 Task: Find connections with filter location Rāmgarh with filter topic #jobinterviewswith filter profile language Spanish with filter current company Delta Electronics India with filter school RV College Of Engineering with filter industry Digital Accessibility Services with filter service category Bankruptcy Law with filter keywords title Hotel Receptionist
Action: Mouse moved to (526, 53)
Screenshot: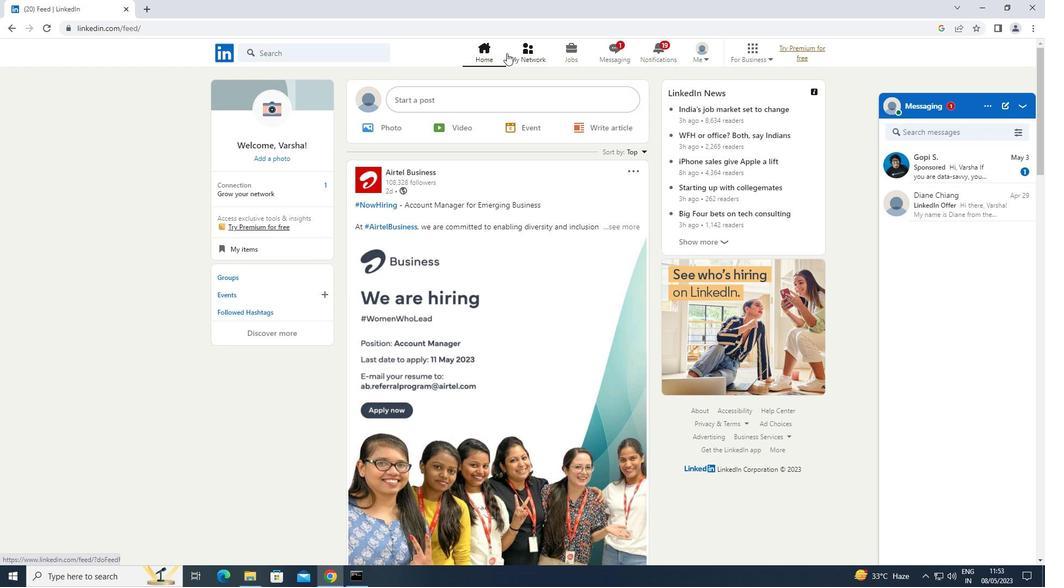 
Action: Mouse pressed left at (526, 53)
Screenshot: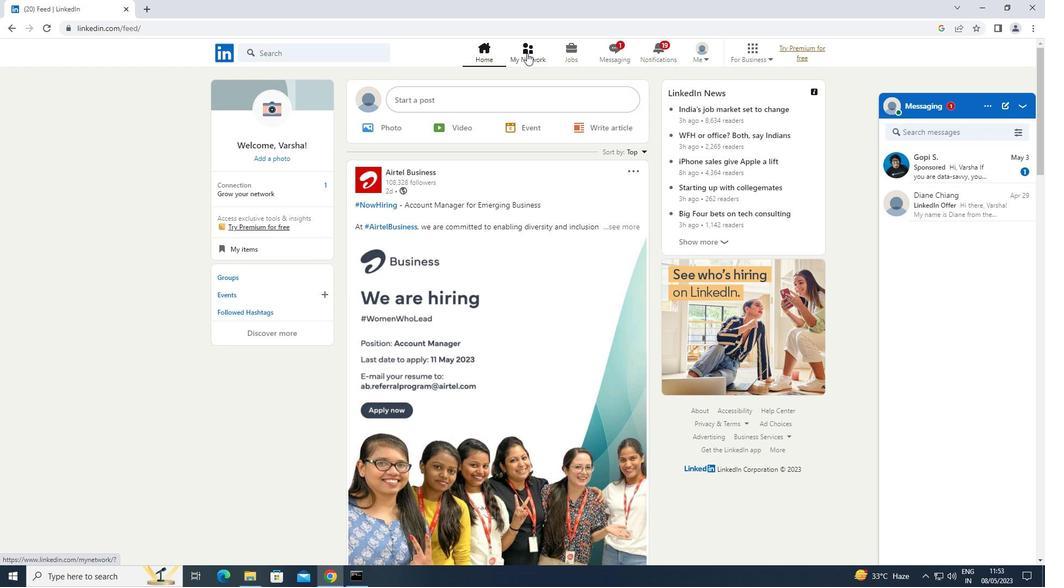 
Action: Mouse moved to (296, 113)
Screenshot: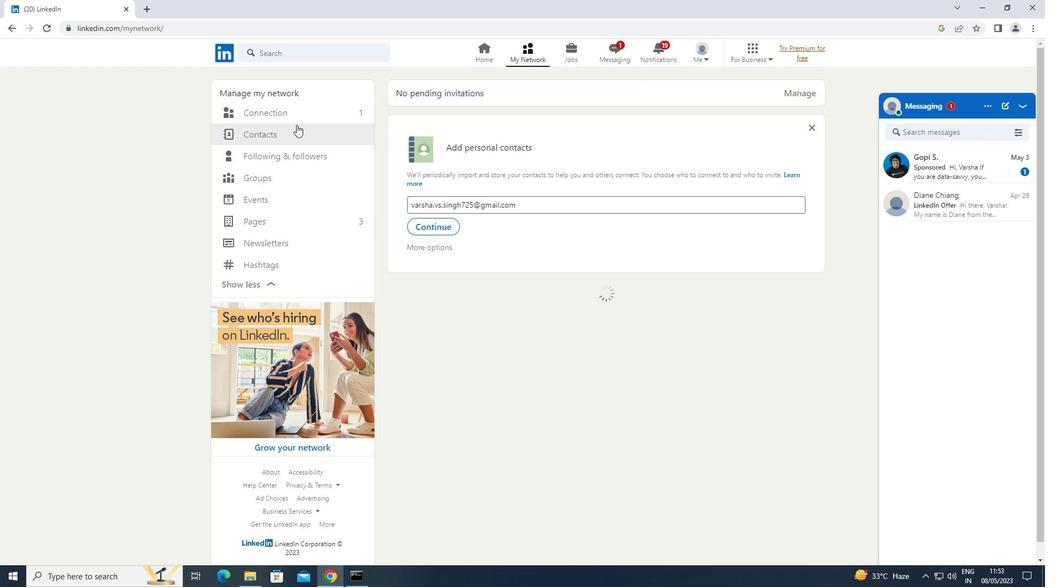 
Action: Mouse pressed left at (296, 113)
Screenshot: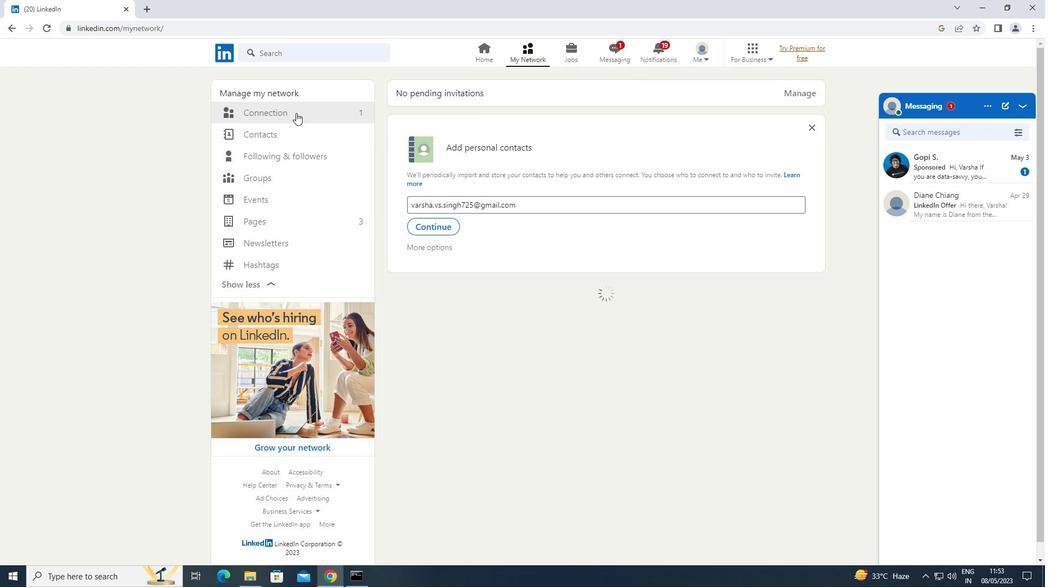 
Action: Mouse moved to (598, 115)
Screenshot: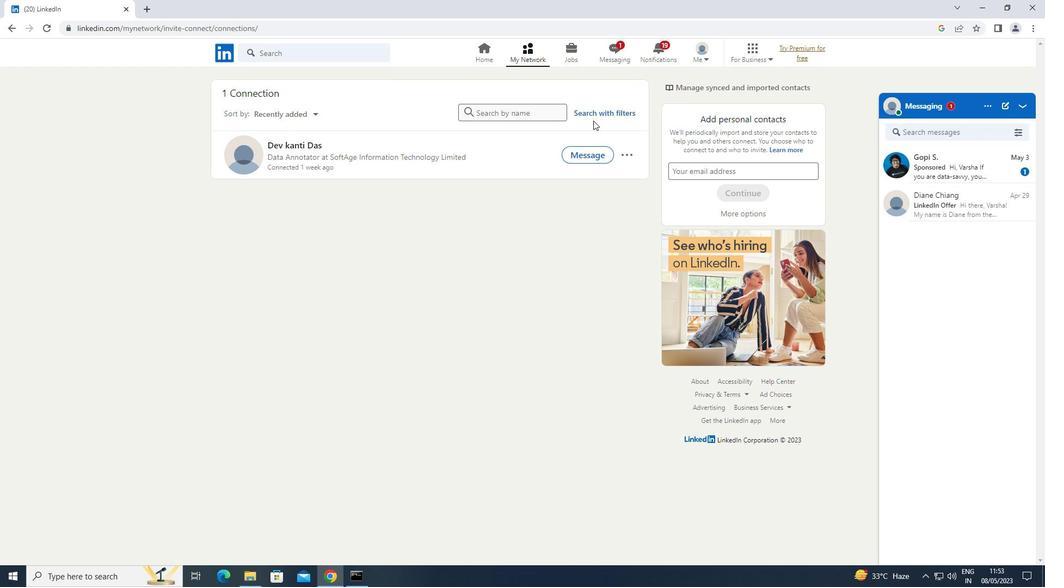 
Action: Mouse pressed left at (598, 115)
Screenshot: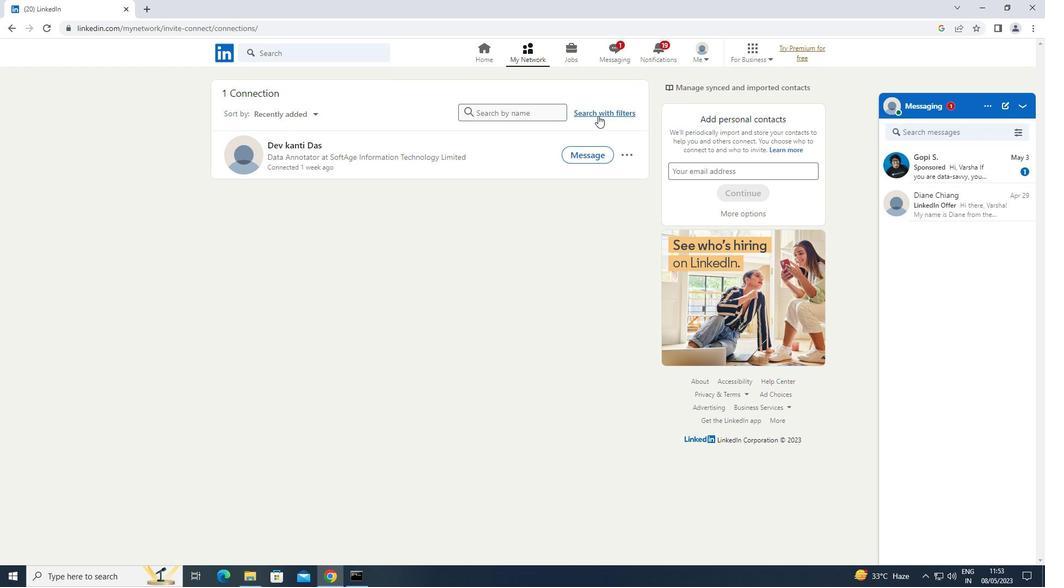 
Action: Mouse moved to (548, 83)
Screenshot: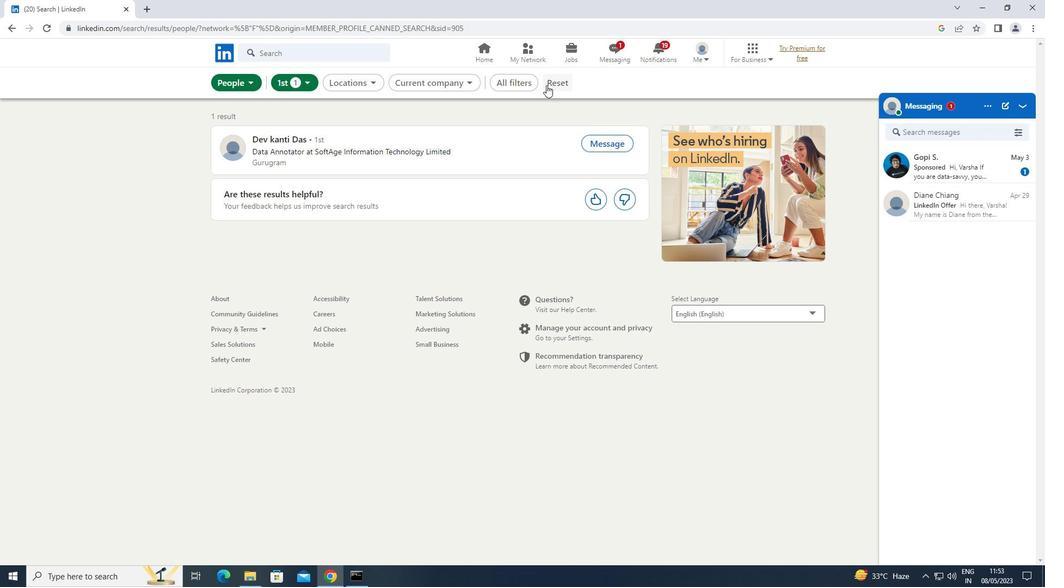 
Action: Mouse pressed left at (548, 83)
Screenshot: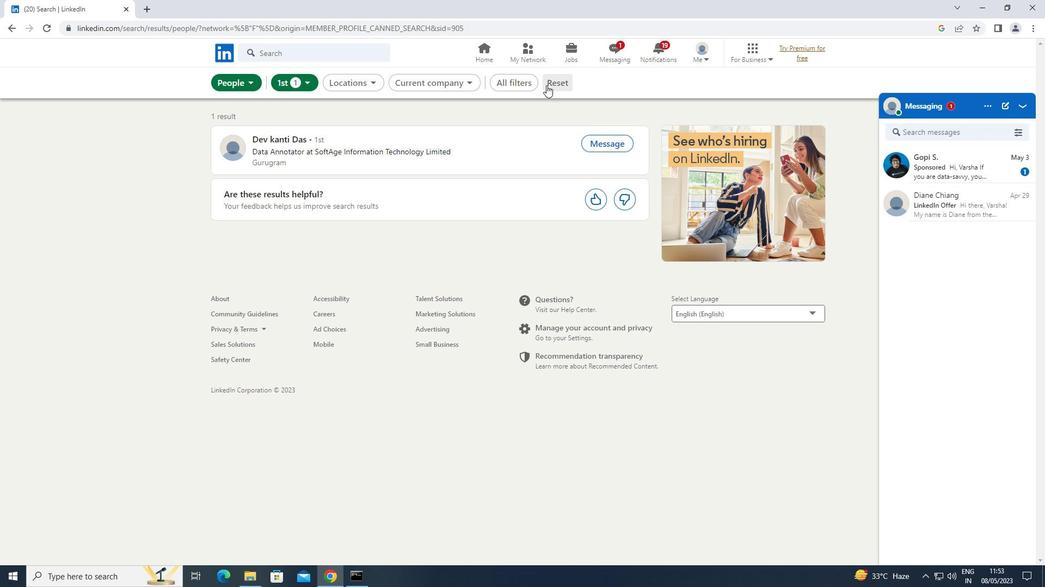 
Action: Mouse pressed left at (548, 83)
Screenshot: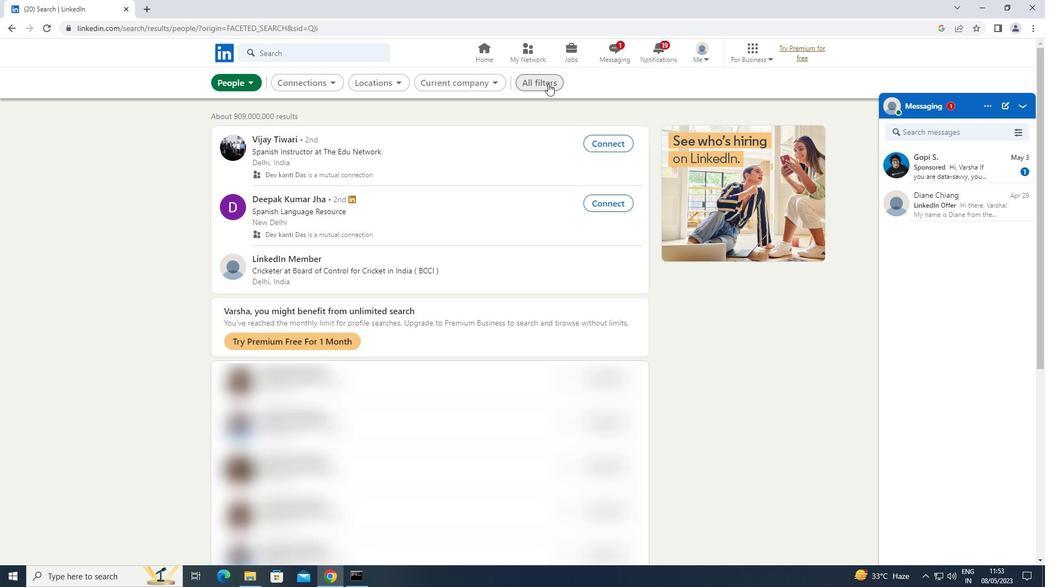 
Action: Mouse moved to (799, 253)
Screenshot: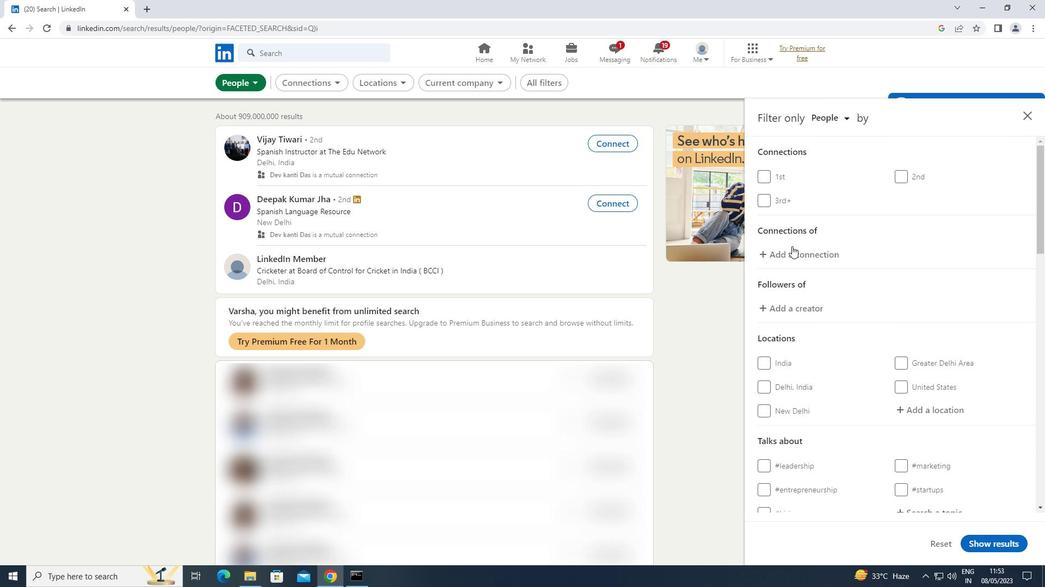
Action: Mouse scrolled (799, 252) with delta (0, 0)
Screenshot: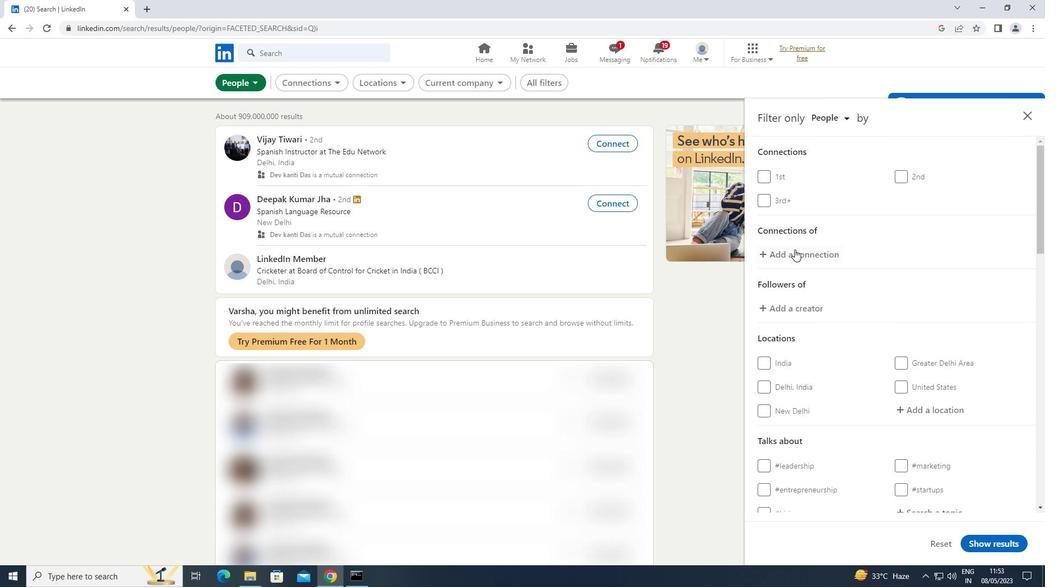 
Action: Mouse scrolled (799, 252) with delta (0, 0)
Screenshot: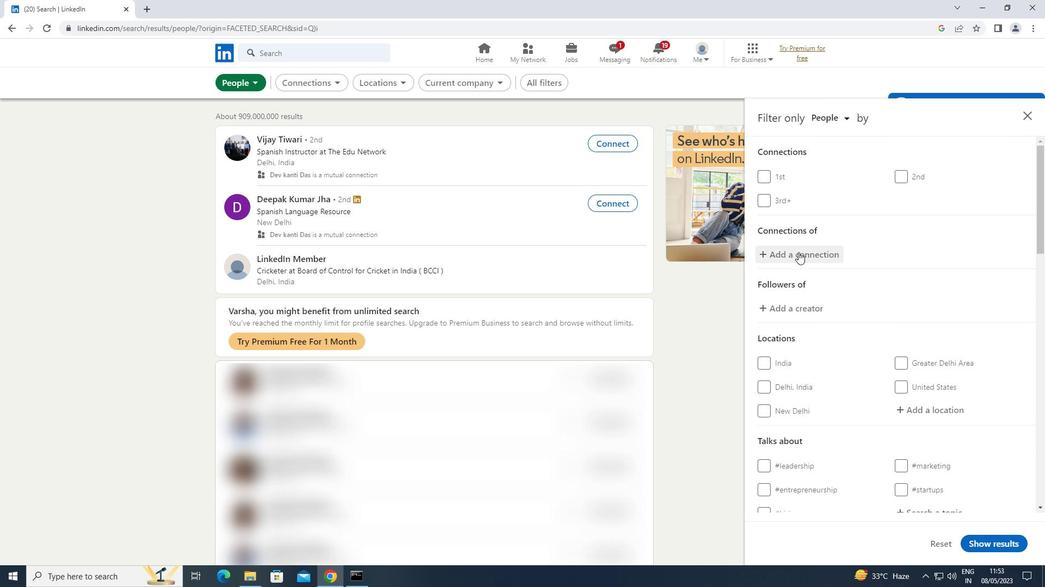 
Action: Mouse moved to (934, 304)
Screenshot: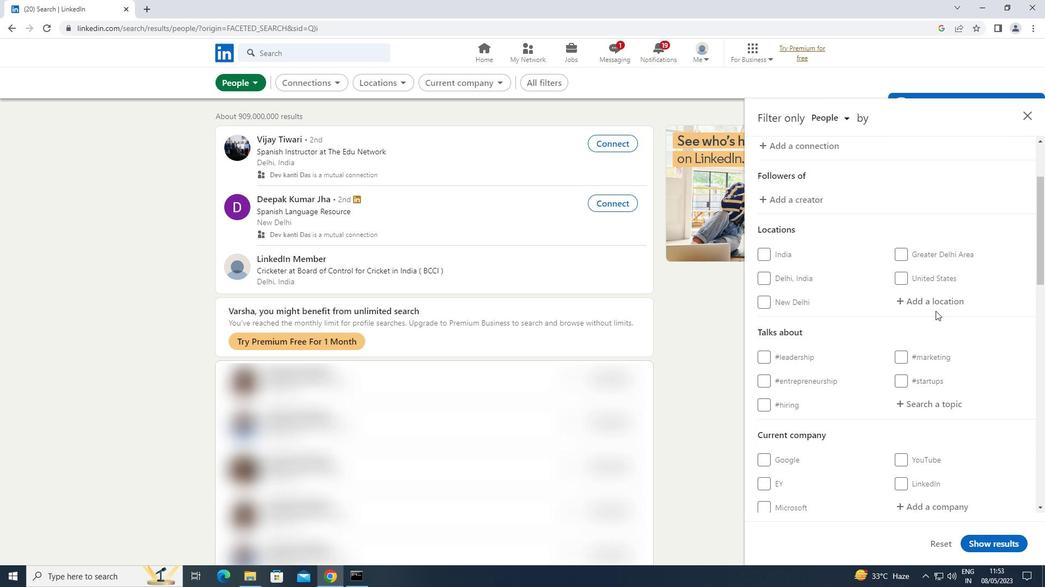 
Action: Mouse pressed left at (934, 304)
Screenshot: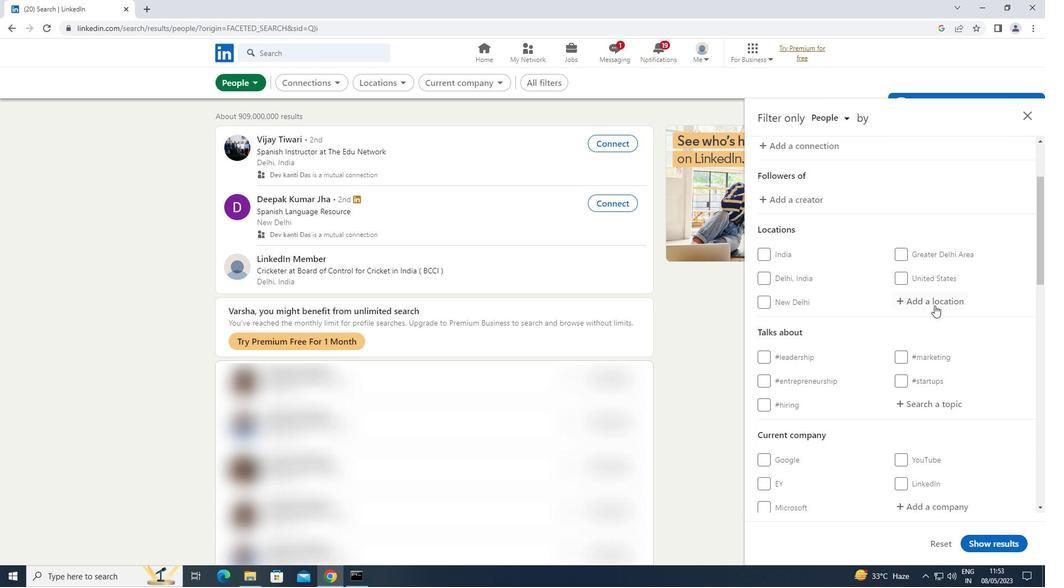 
Action: Key pressed <Key.shift>RAMGARH
Screenshot: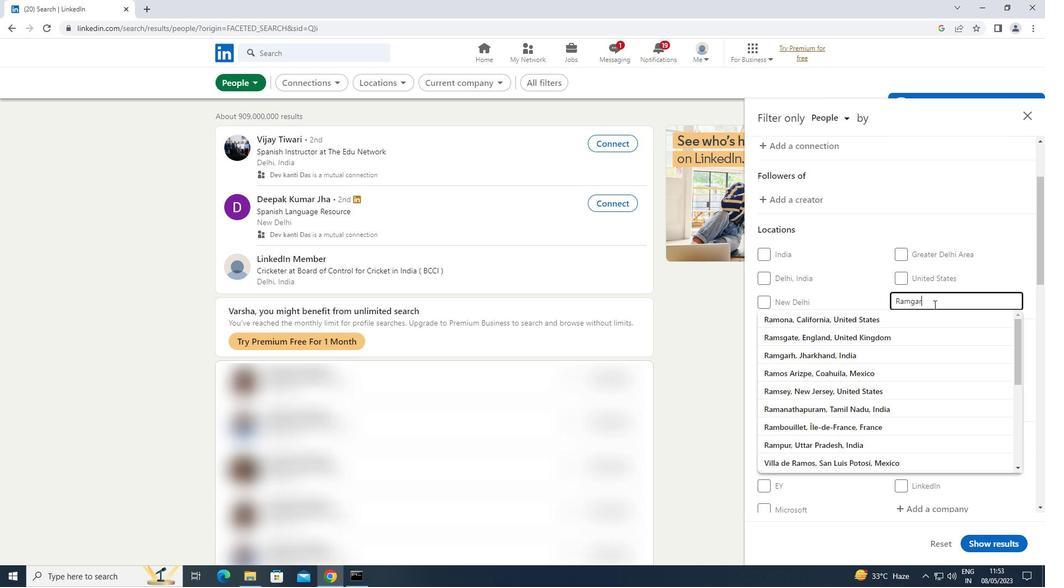 
Action: Mouse moved to (925, 310)
Screenshot: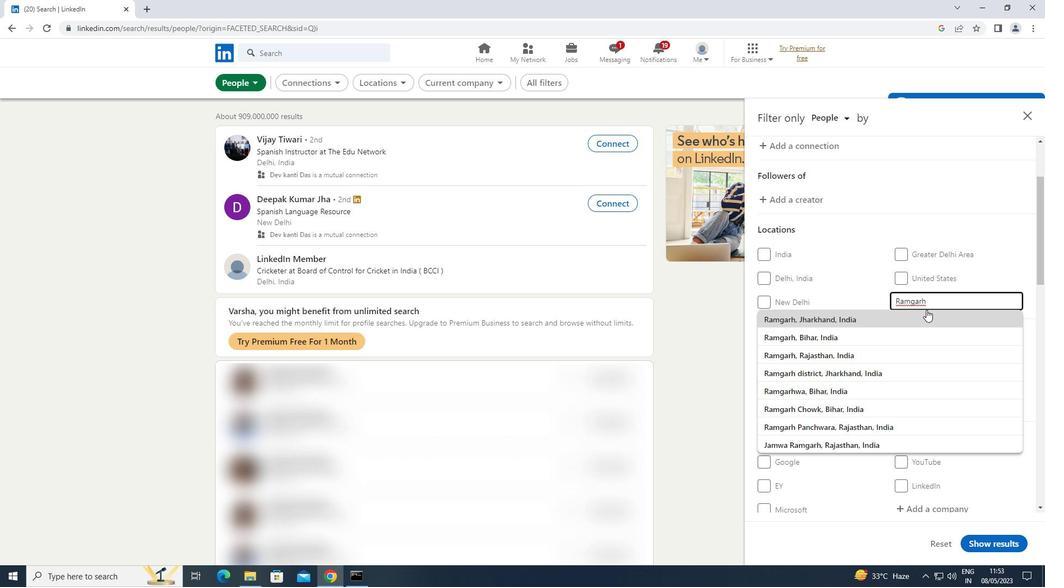 
Action: Key pressed <Key.enter>
Screenshot: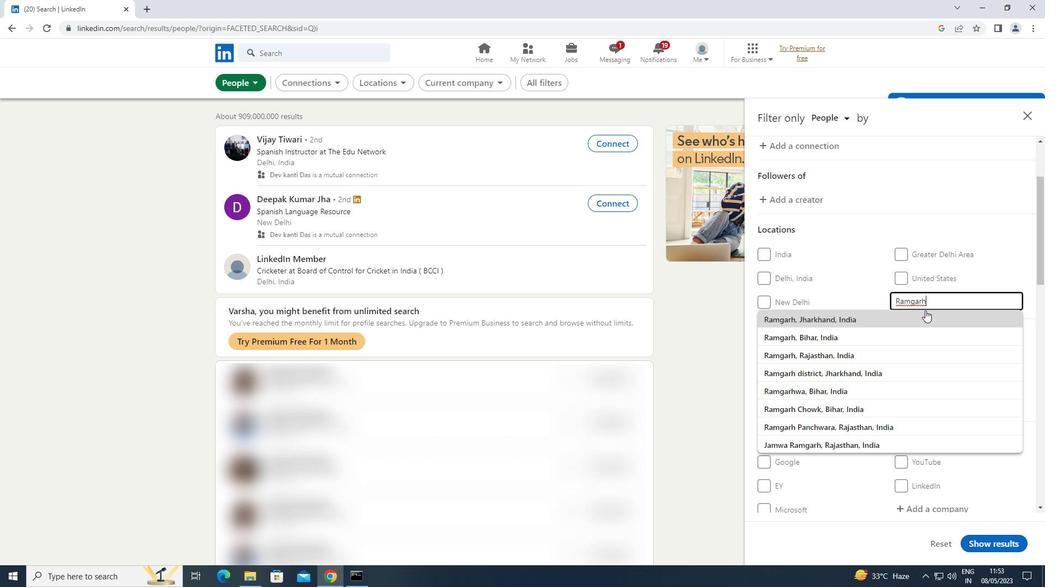 
Action: Mouse moved to (909, 402)
Screenshot: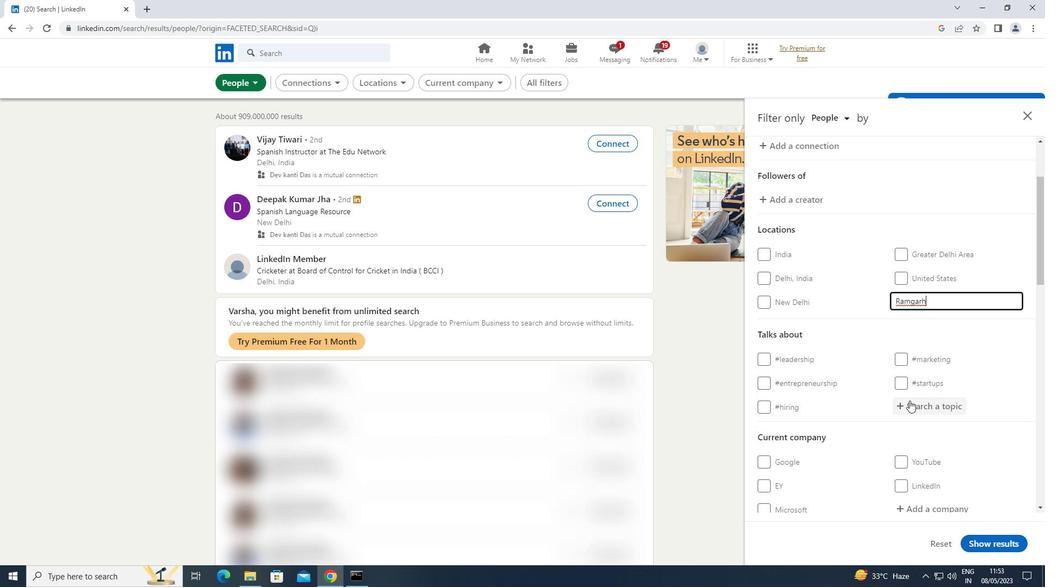 
Action: Mouse pressed left at (909, 402)
Screenshot: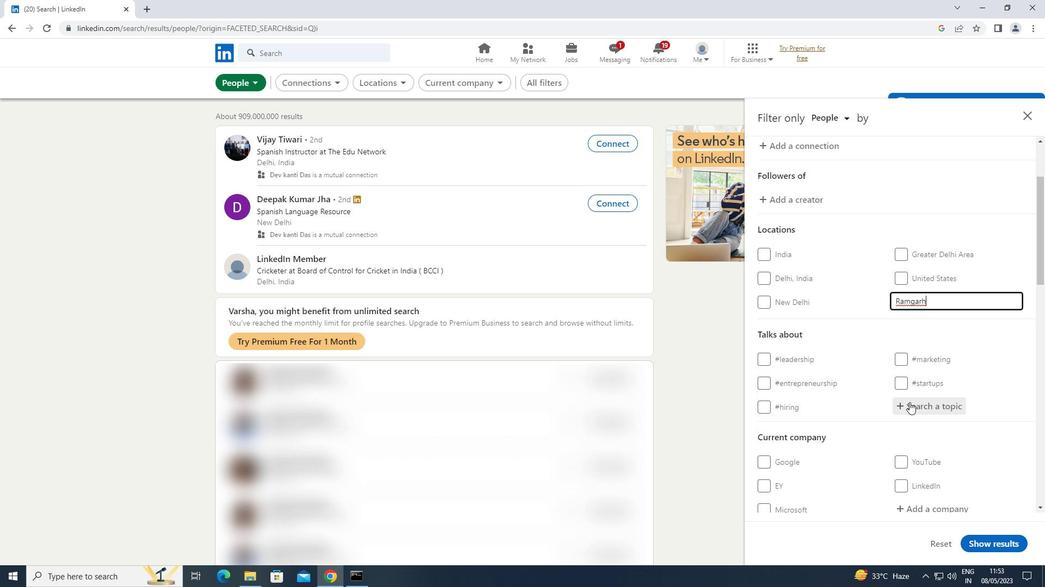 
Action: Key pressed JOBINTERVIEW
Screenshot: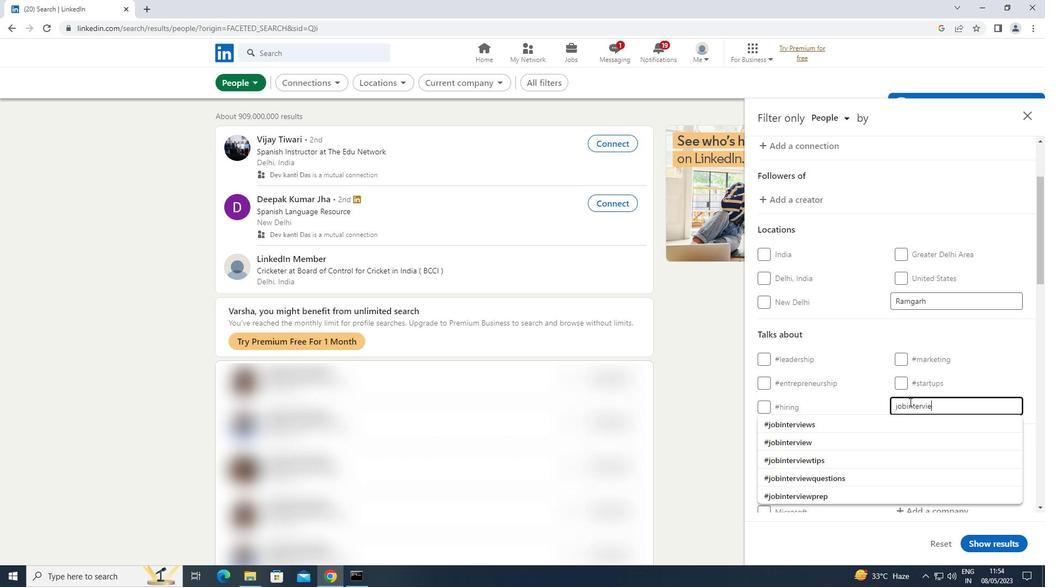 
Action: Mouse moved to (833, 428)
Screenshot: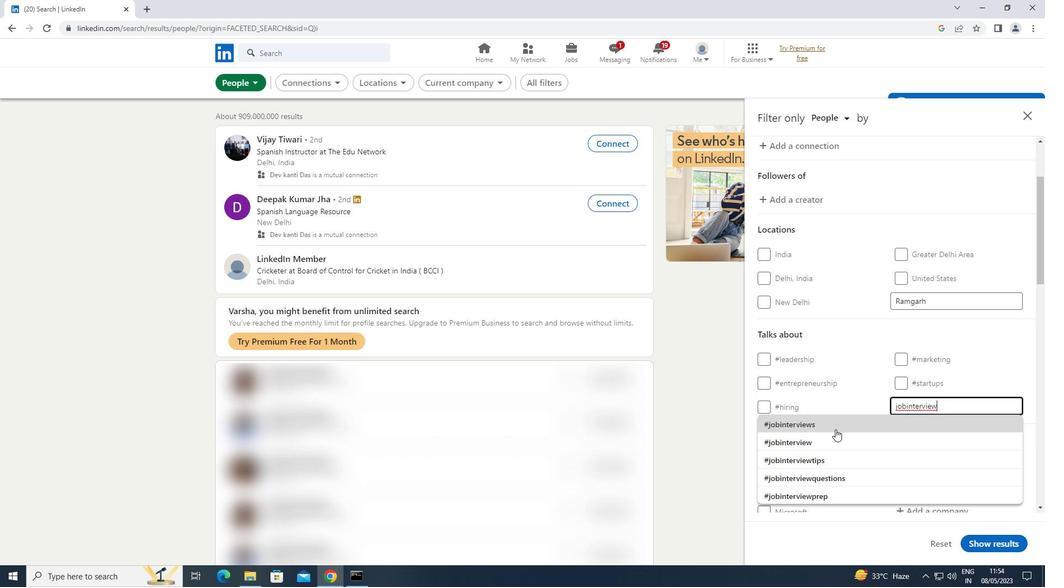 
Action: Mouse pressed left at (833, 428)
Screenshot: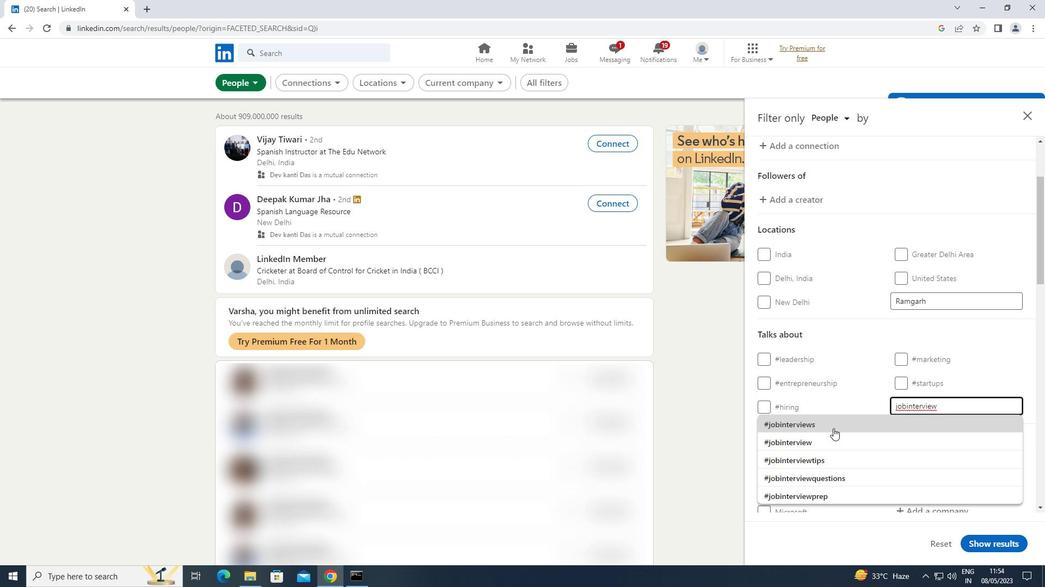 
Action: Mouse moved to (833, 422)
Screenshot: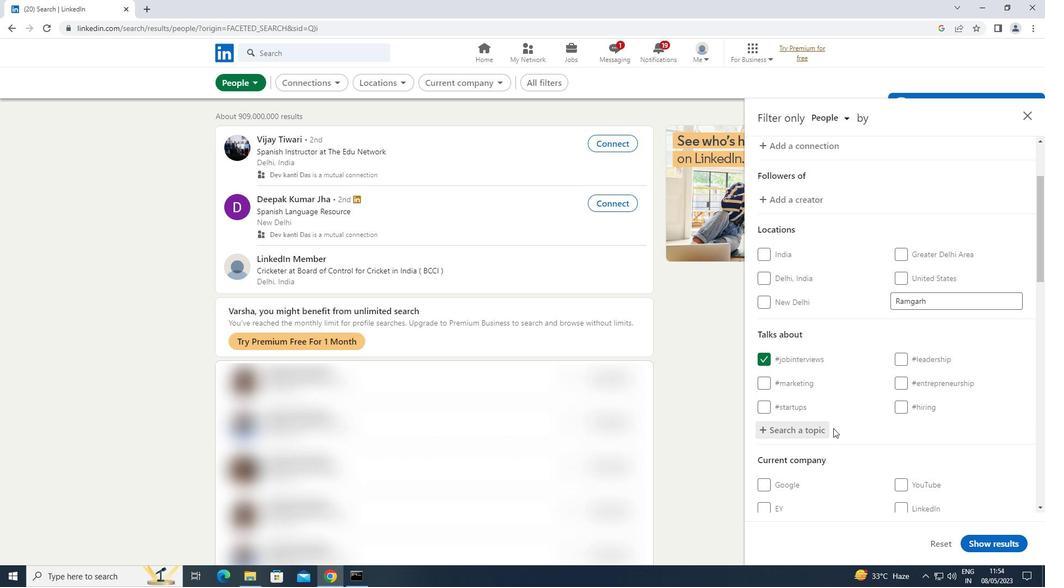 
Action: Mouse scrolled (833, 422) with delta (0, 0)
Screenshot: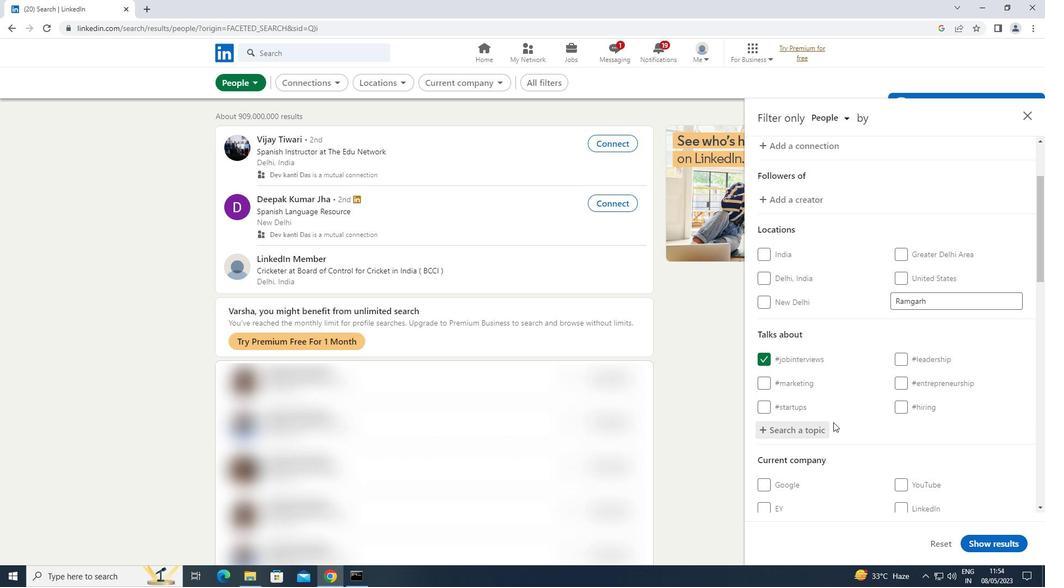 
Action: Mouse scrolled (833, 422) with delta (0, 0)
Screenshot: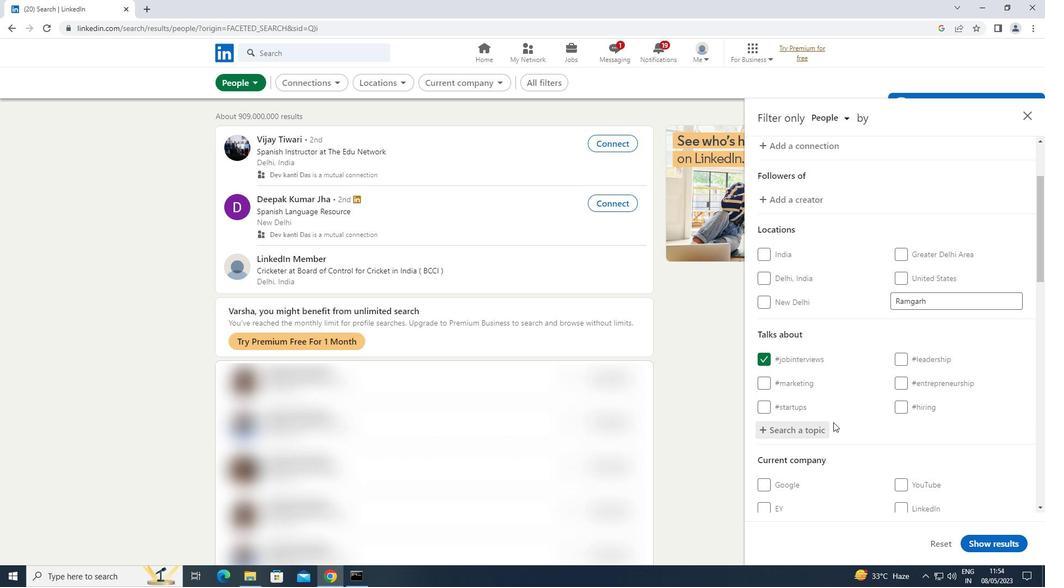 
Action: Mouse moved to (833, 422)
Screenshot: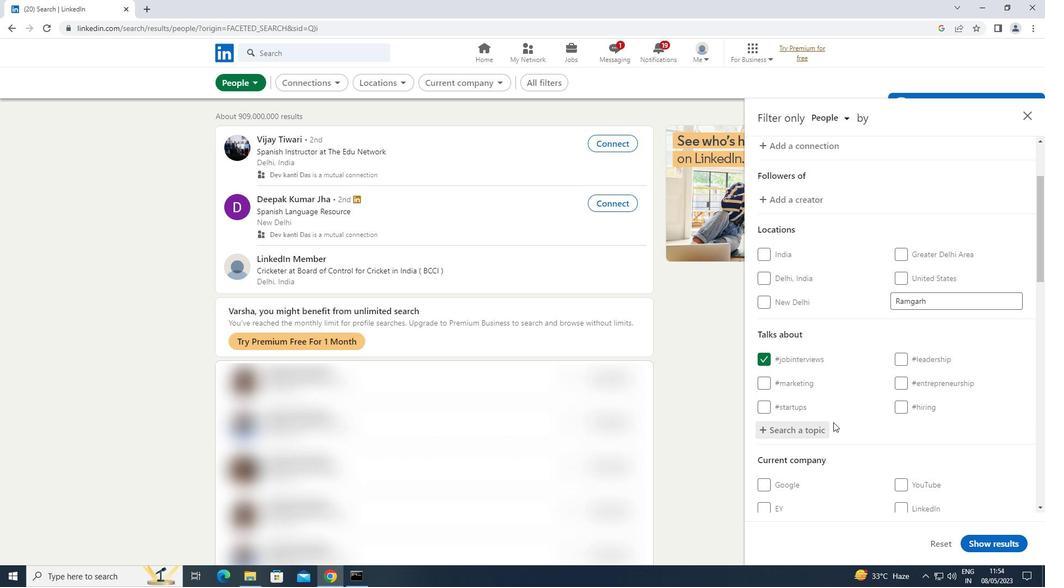 
Action: Mouse scrolled (833, 421) with delta (0, 0)
Screenshot: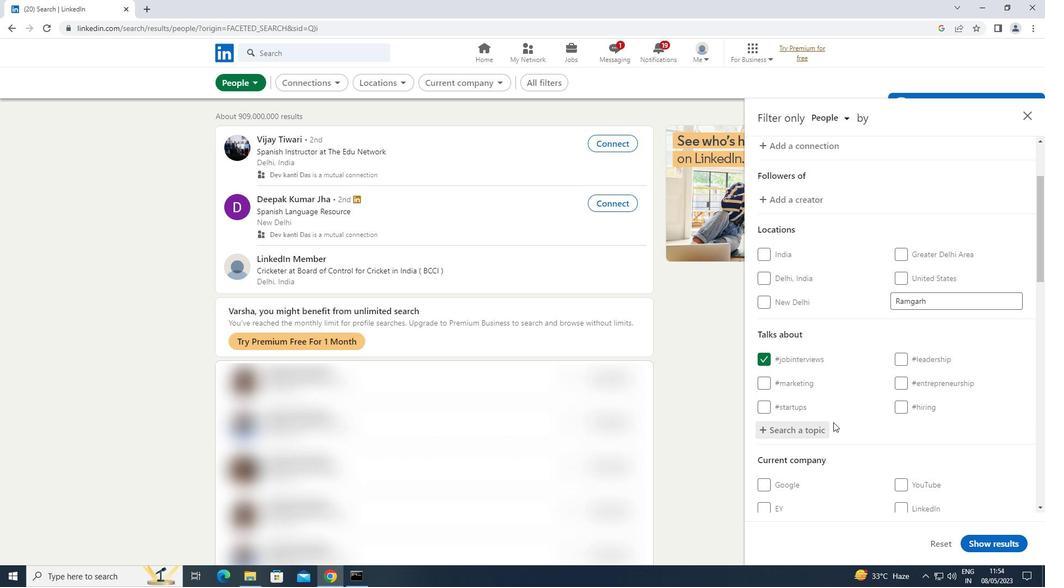 
Action: Mouse scrolled (833, 421) with delta (0, 0)
Screenshot: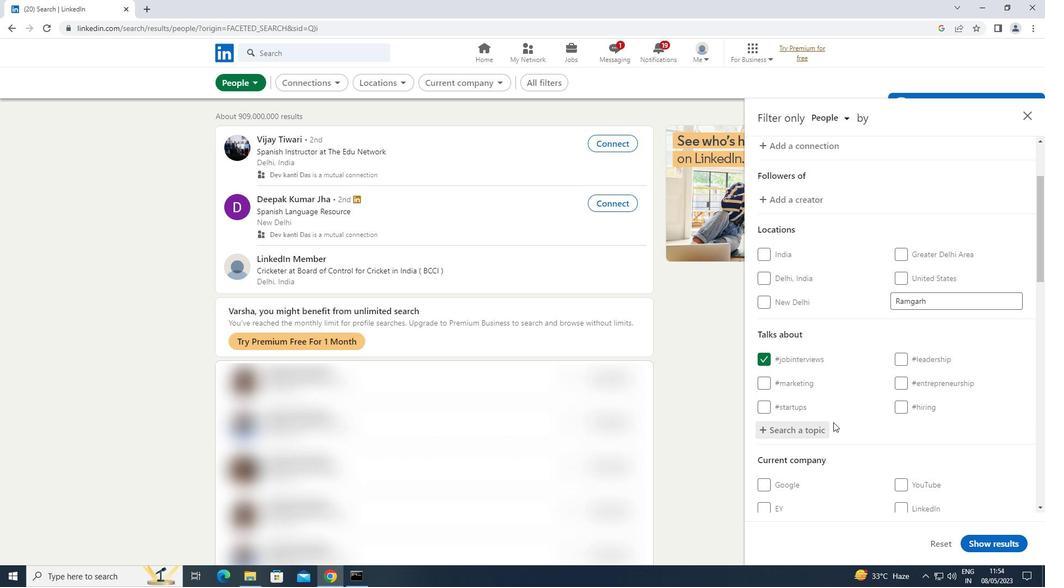 
Action: Mouse scrolled (833, 421) with delta (0, 0)
Screenshot: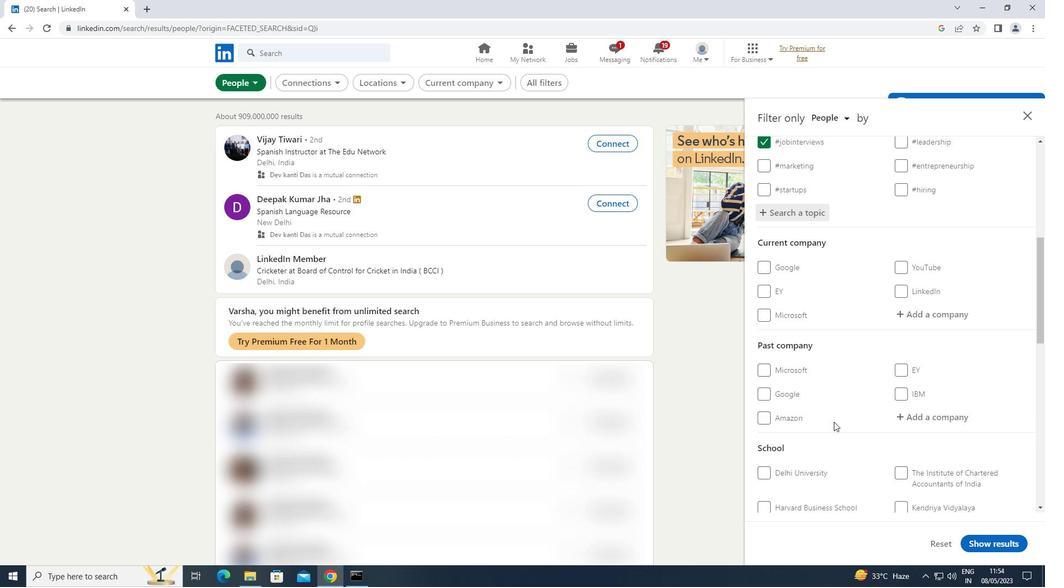 
Action: Mouse scrolled (833, 421) with delta (0, 0)
Screenshot: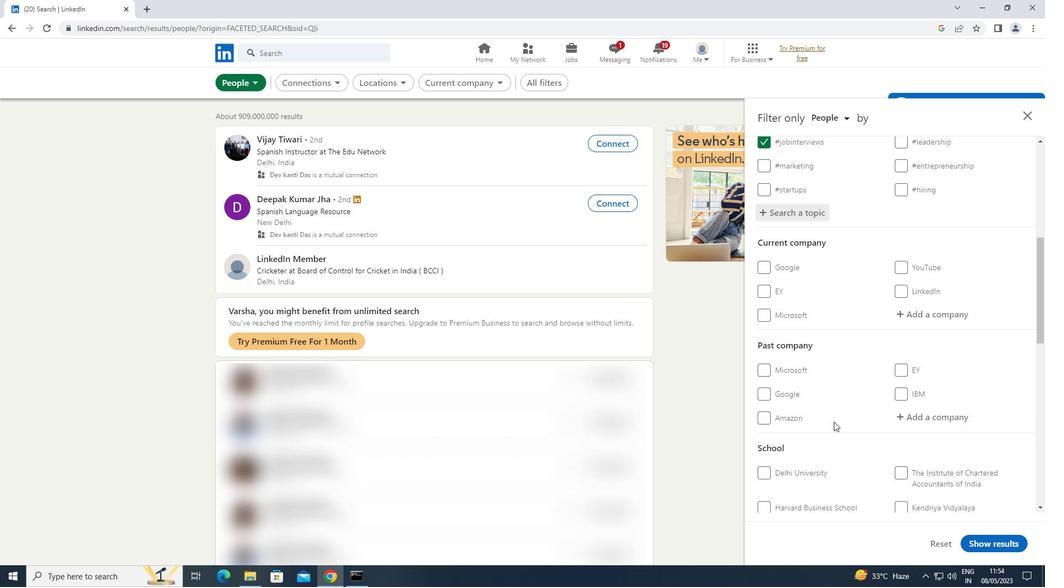 
Action: Mouse scrolled (833, 421) with delta (0, 0)
Screenshot: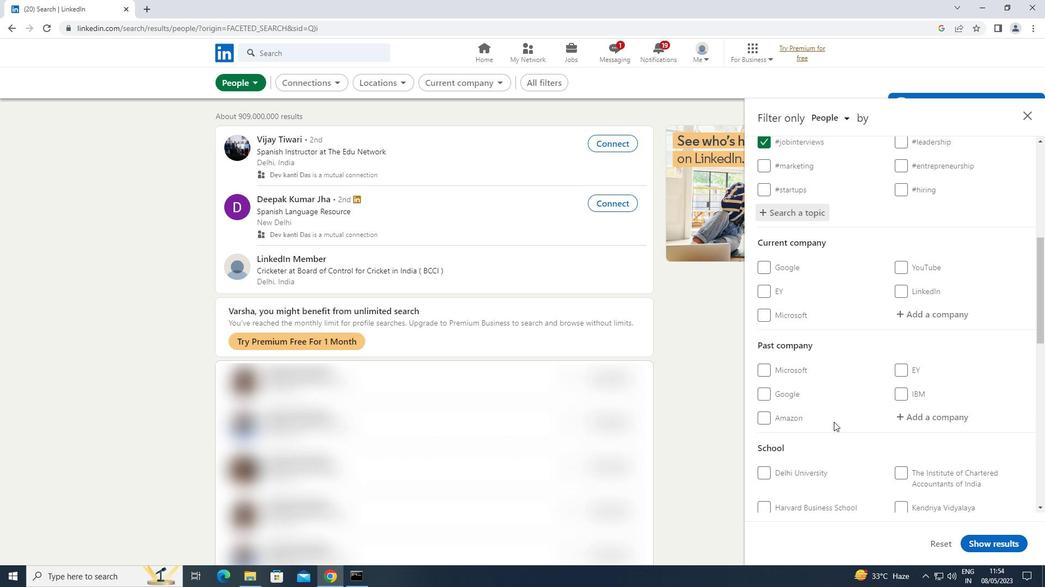 
Action: Mouse scrolled (833, 421) with delta (0, 0)
Screenshot: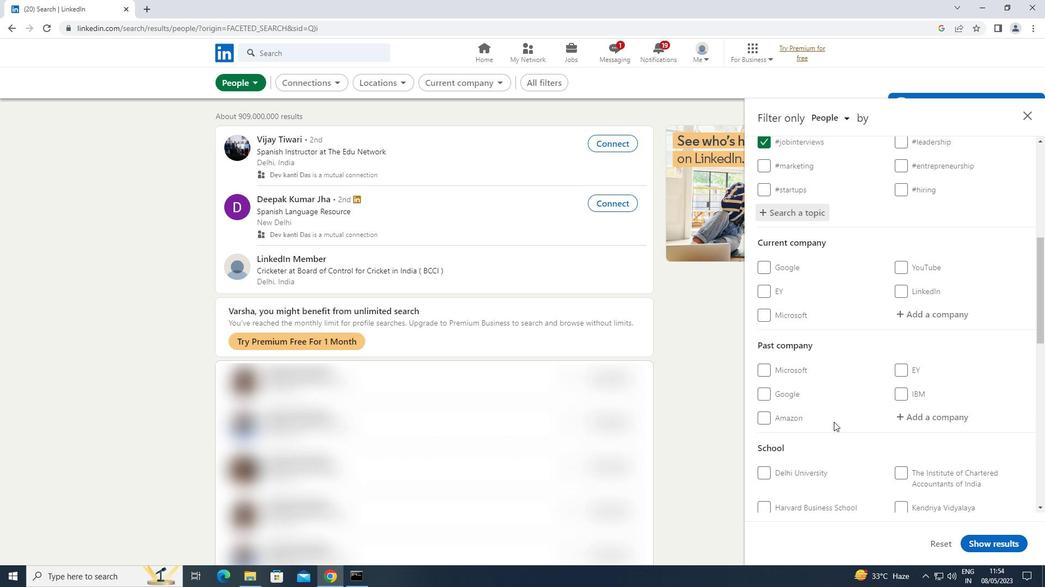 
Action: Mouse scrolled (833, 421) with delta (0, 0)
Screenshot: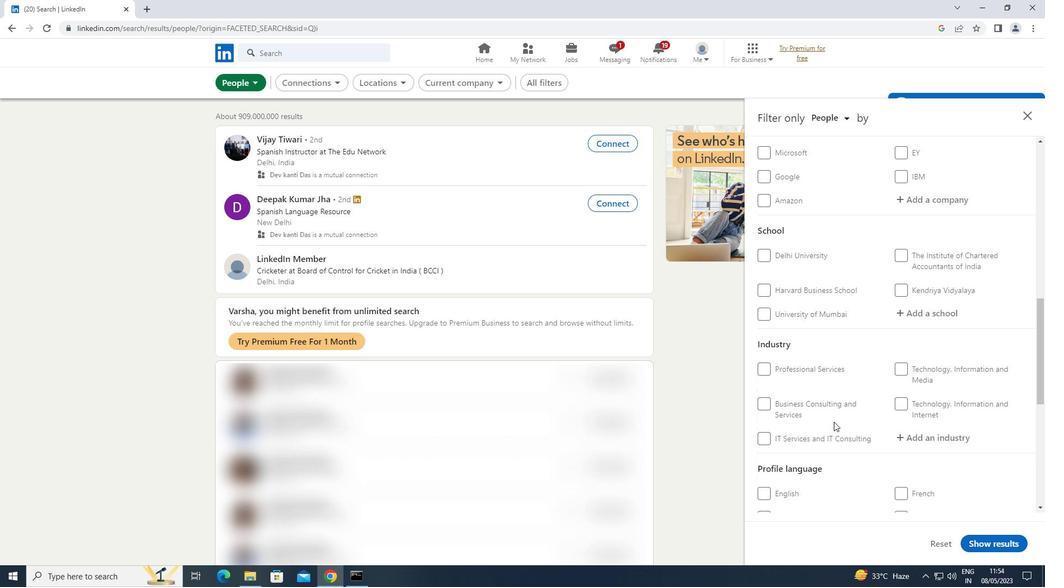 
Action: Mouse scrolled (833, 421) with delta (0, 0)
Screenshot: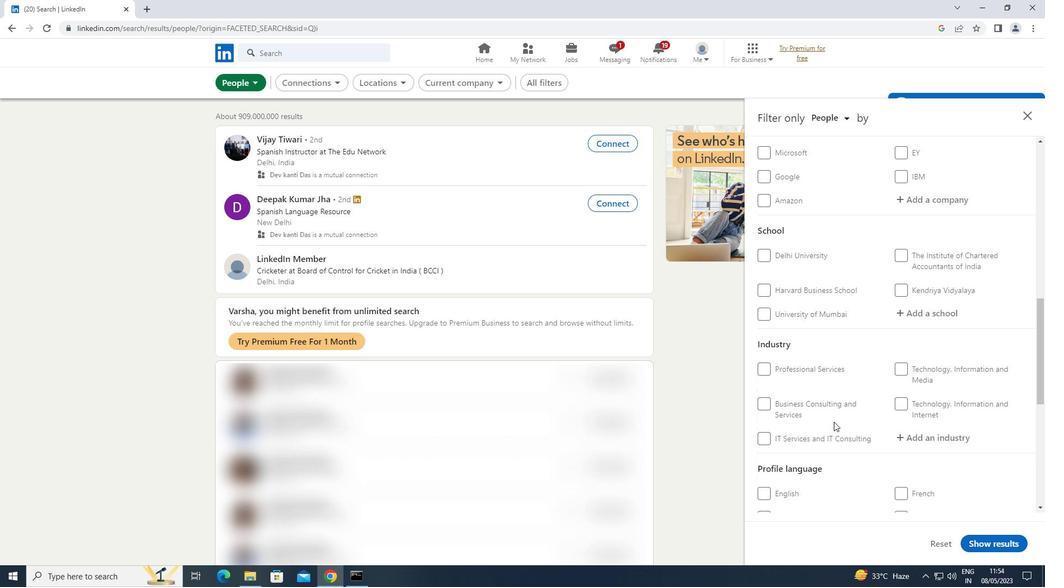 
Action: Mouse moved to (763, 407)
Screenshot: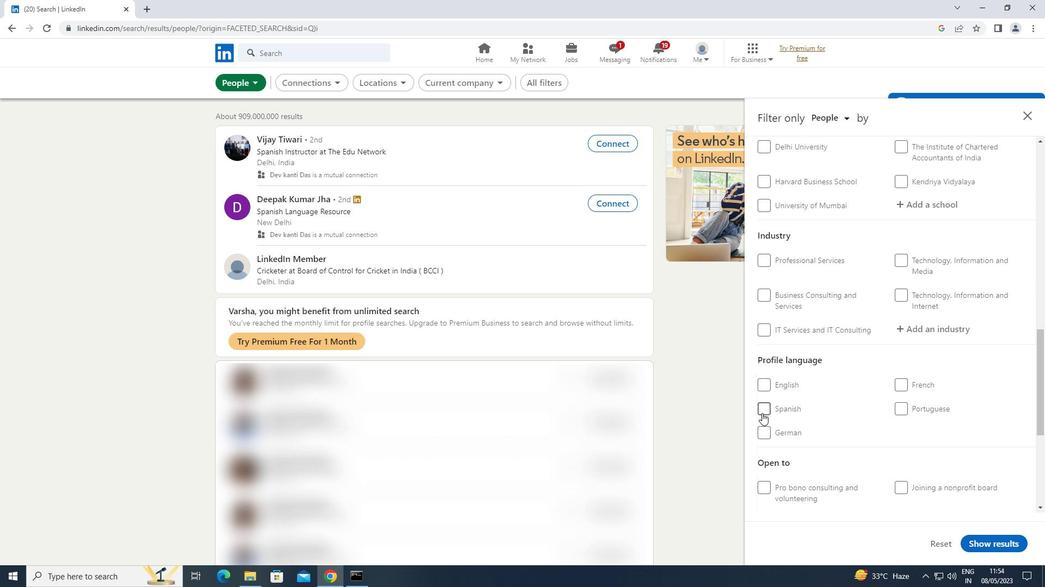 
Action: Mouse pressed left at (763, 407)
Screenshot: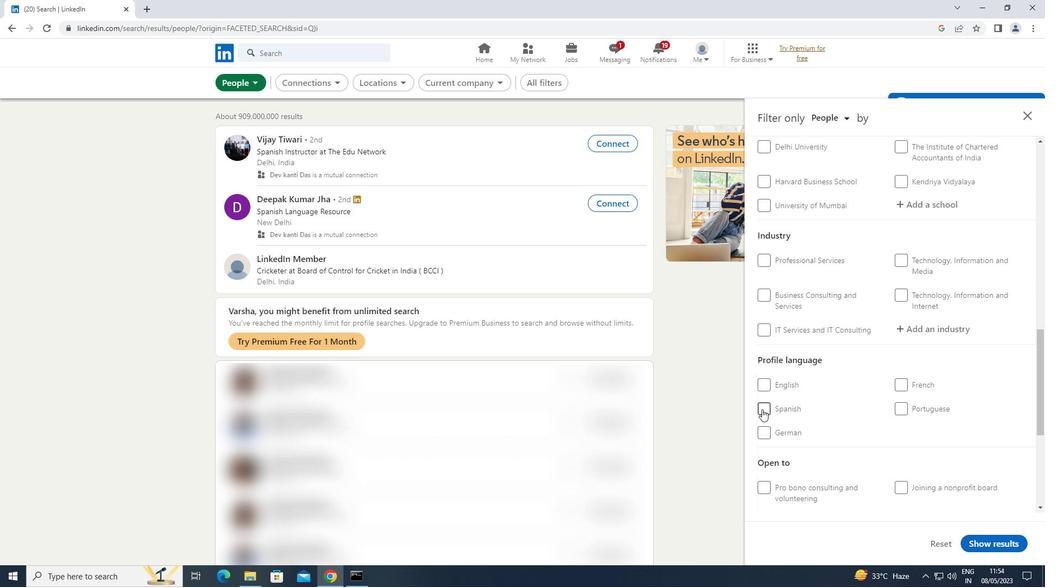 
Action: Mouse scrolled (763, 408) with delta (0, 0)
Screenshot: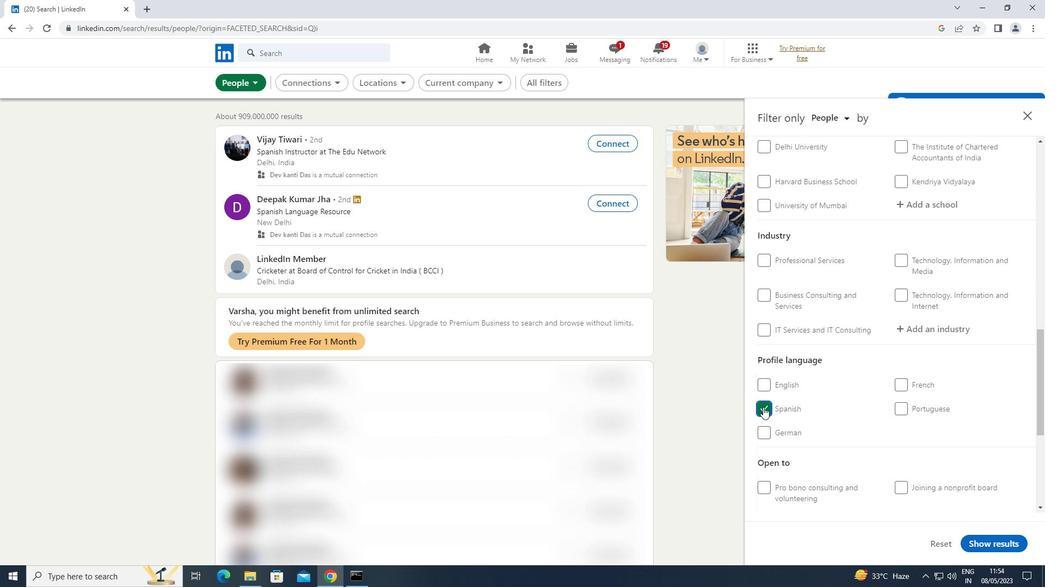 
Action: Mouse scrolled (763, 408) with delta (0, 0)
Screenshot: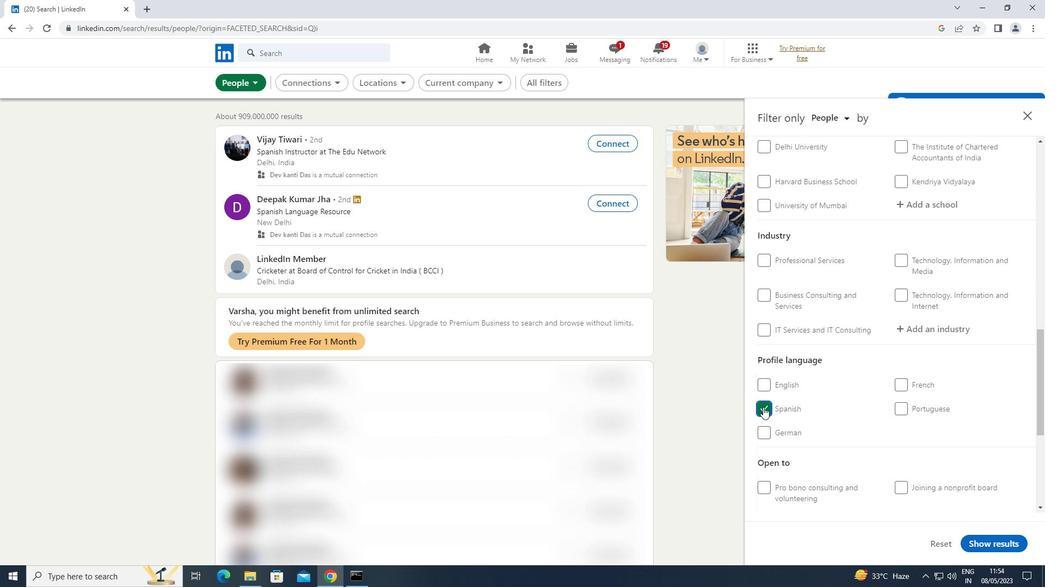 
Action: Mouse scrolled (763, 408) with delta (0, 0)
Screenshot: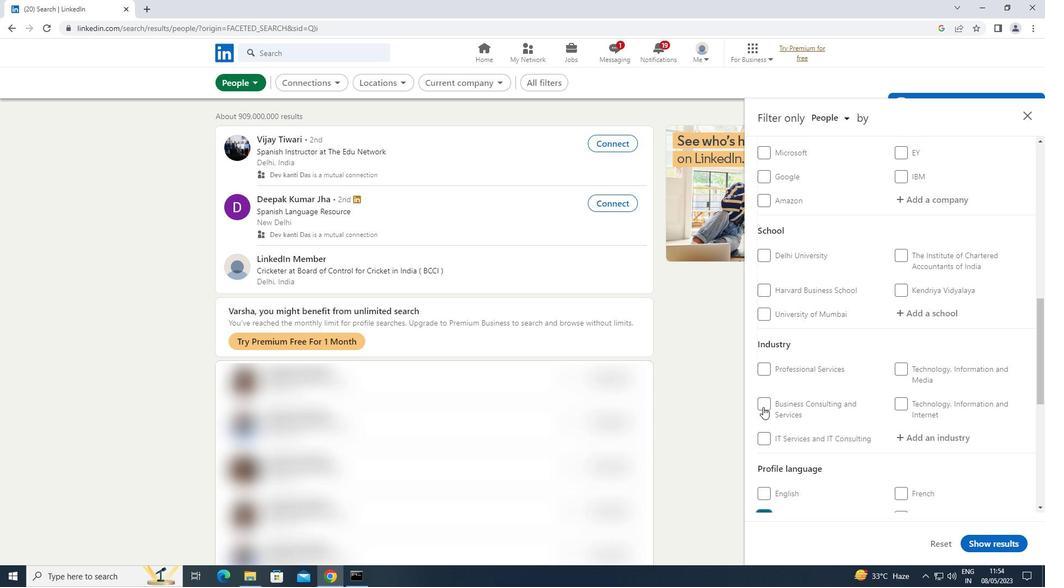 
Action: Mouse scrolled (763, 408) with delta (0, 0)
Screenshot: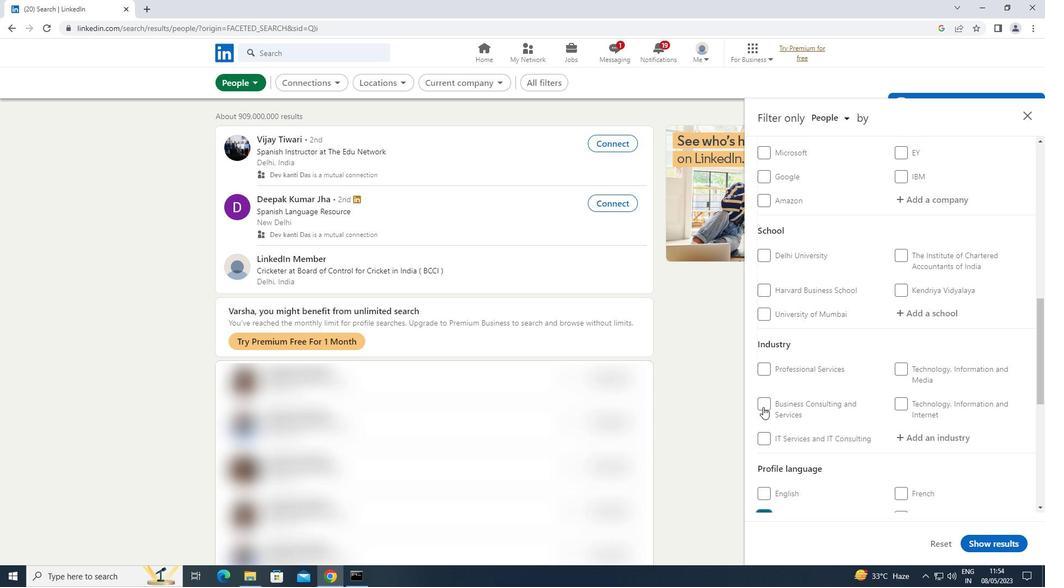 
Action: Mouse scrolled (763, 408) with delta (0, 0)
Screenshot: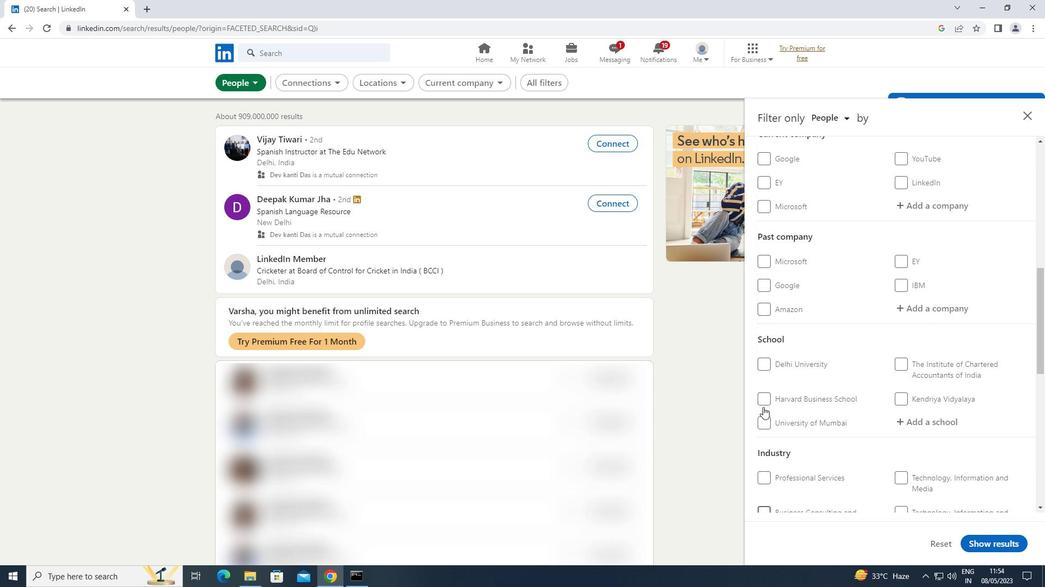 
Action: Mouse moved to (932, 259)
Screenshot: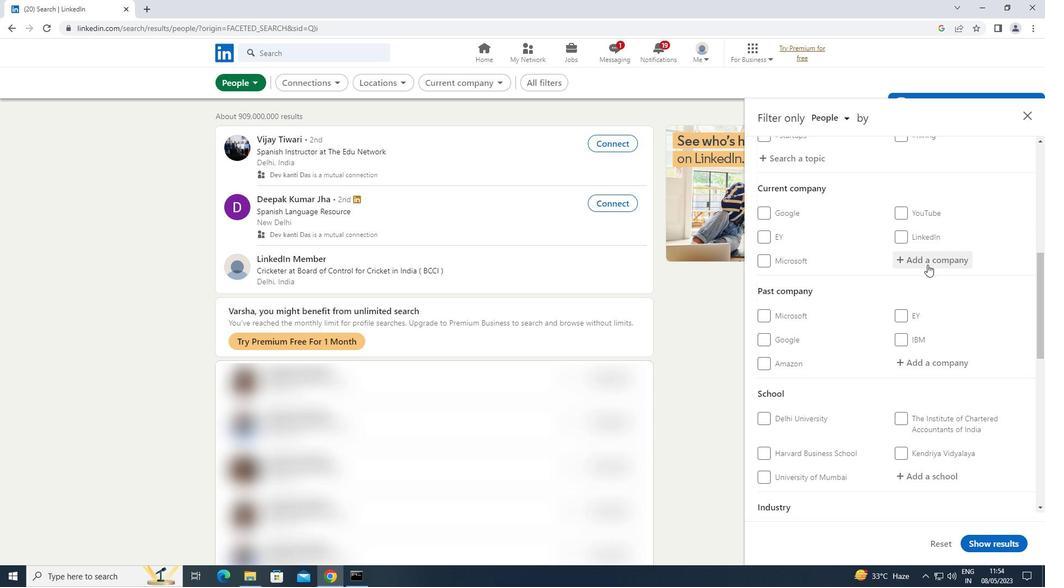 
Action: Mouse pressed left at (932, 259)
Screenshot: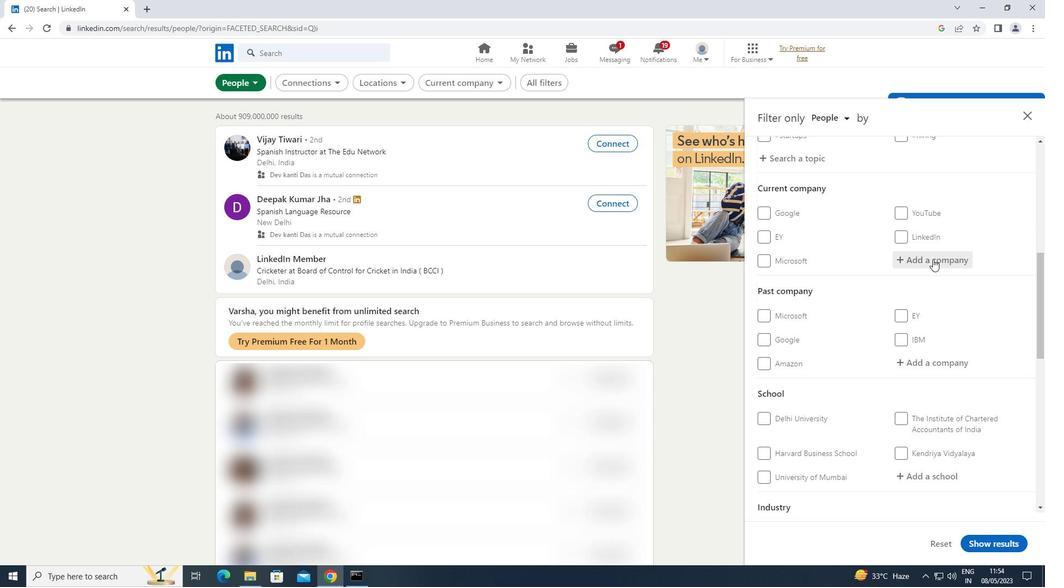 
Action: Key pressed <Key.shift>DELTA
Screenshot: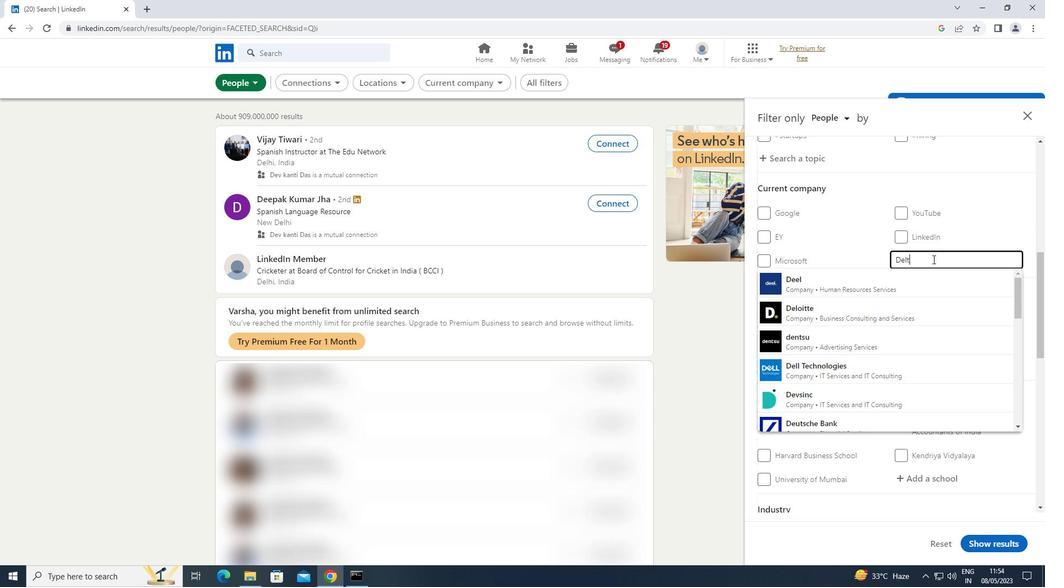 
Action: Mouse moved to (850, 339)
Screenshot: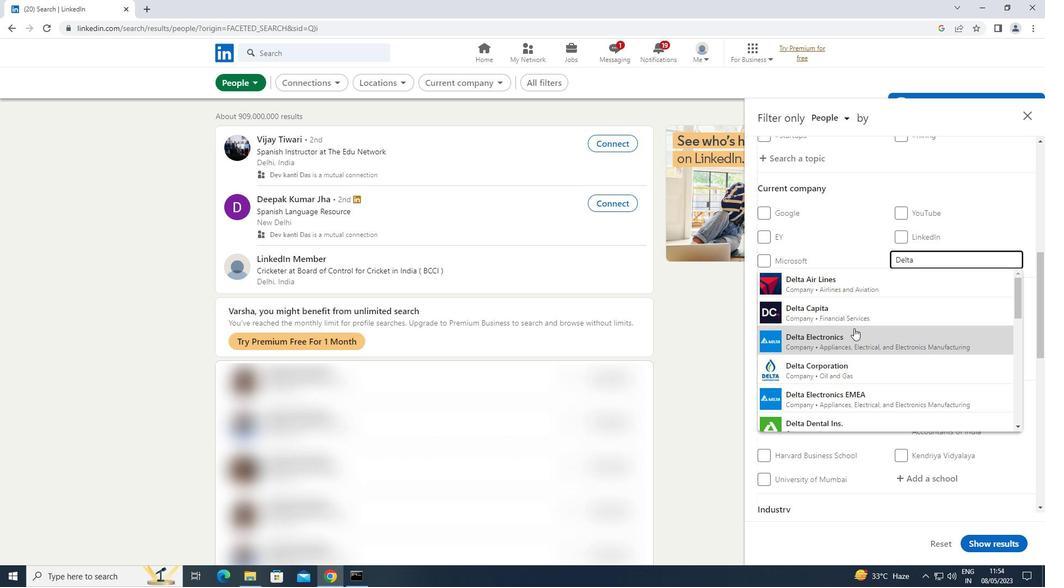 
Action: Mouse pressed left at (850, 339)
Screenshot: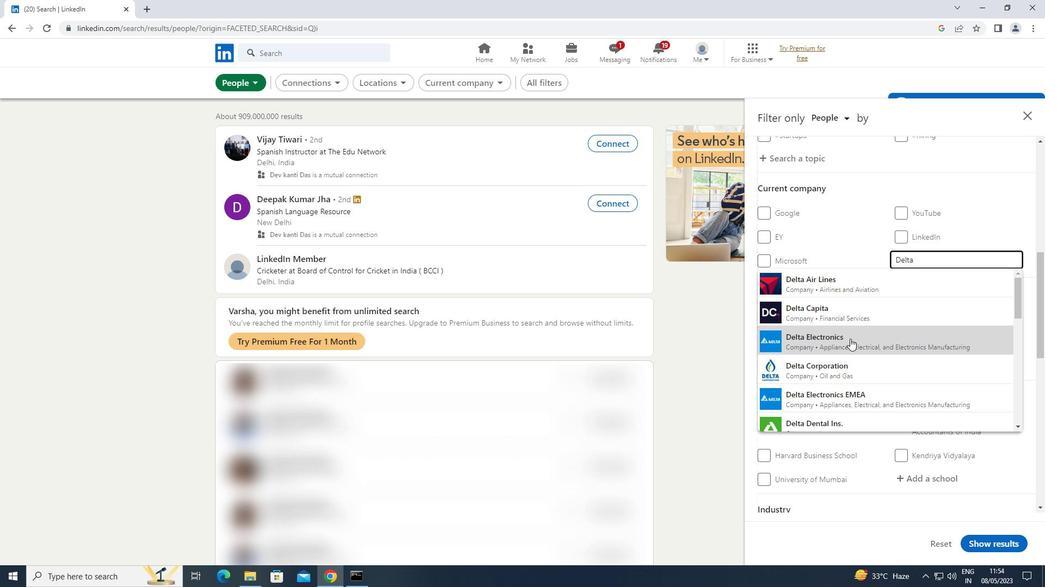 
Action: Mouse scrolled (850, 338) with delta (0, 0)
Screenshot: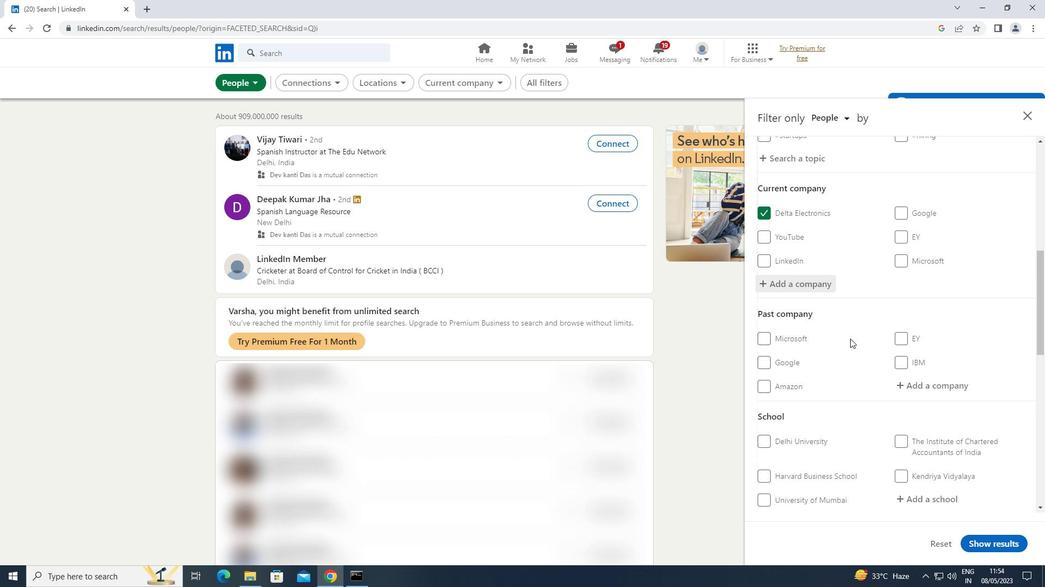 
Action: Mouse scrolled (850, 338) with delta (0, 0)
Screenshot: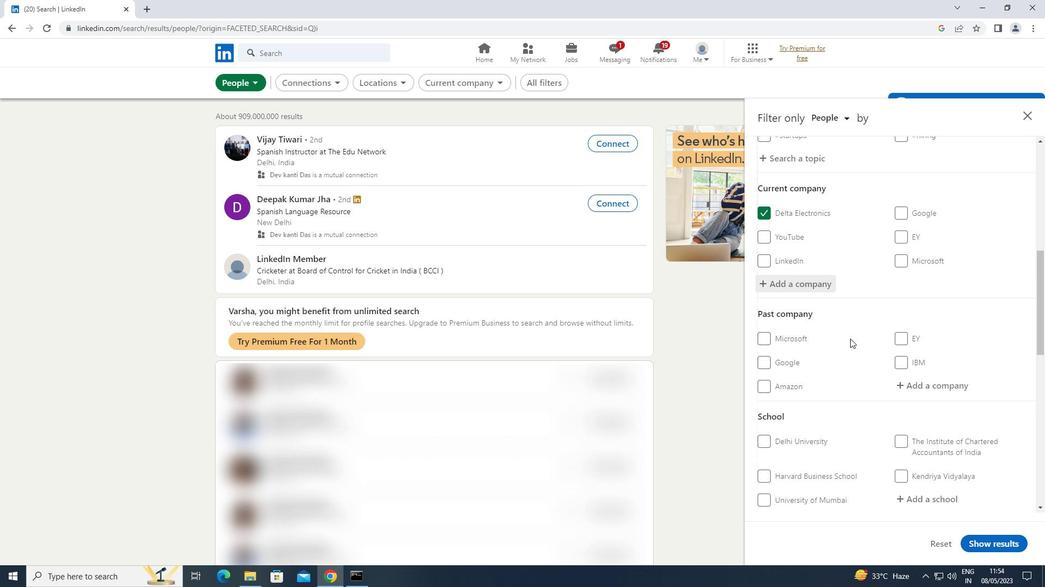 
Action: Mouse moved to (851, 336)
Screenshot: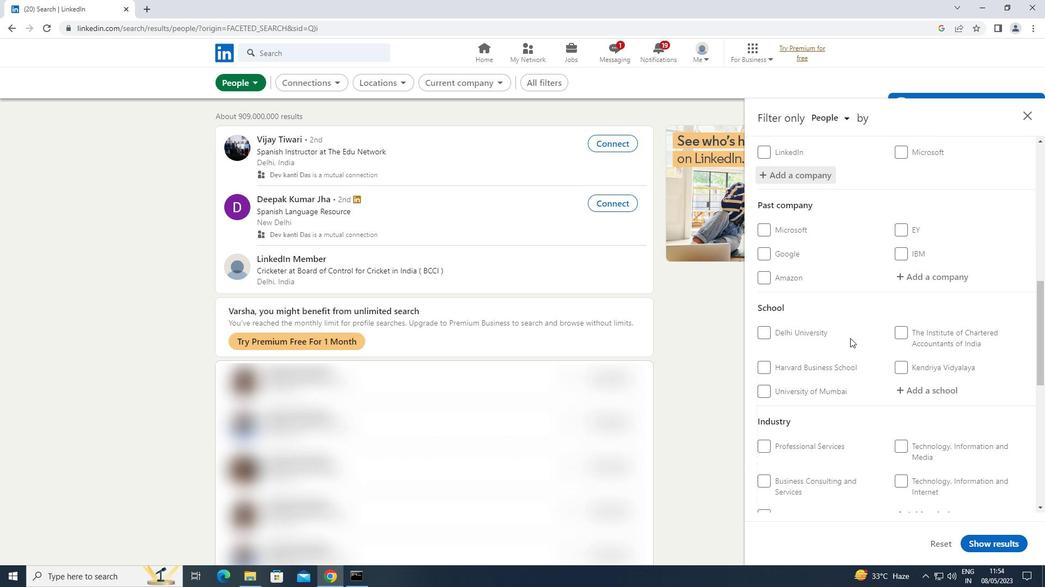
Action: Mouse scrolled (851, 336) with delta (0, 0)
Screenshot: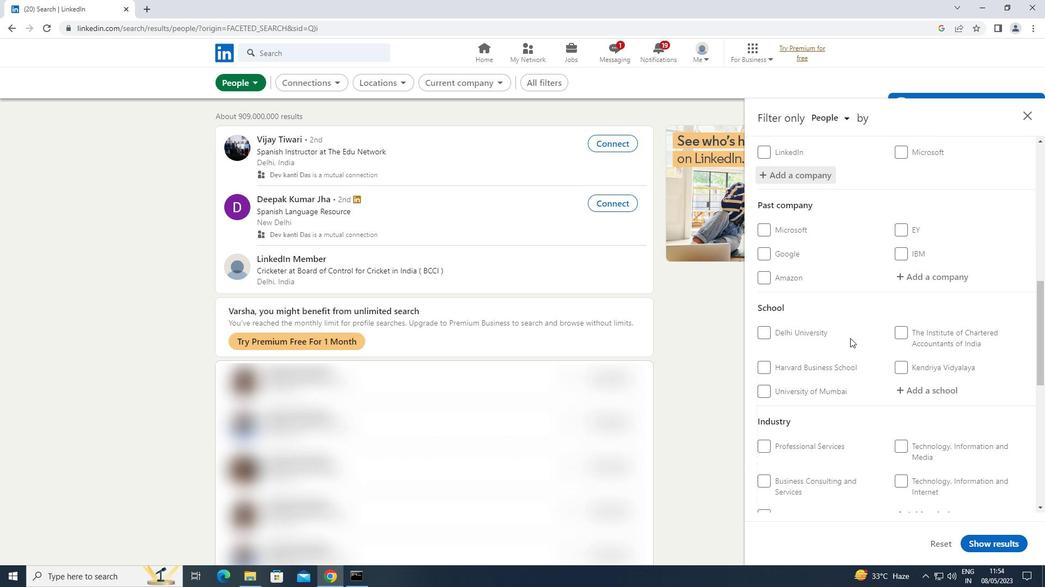 
Action: Mouse moved to (936, 334)
Screenshot: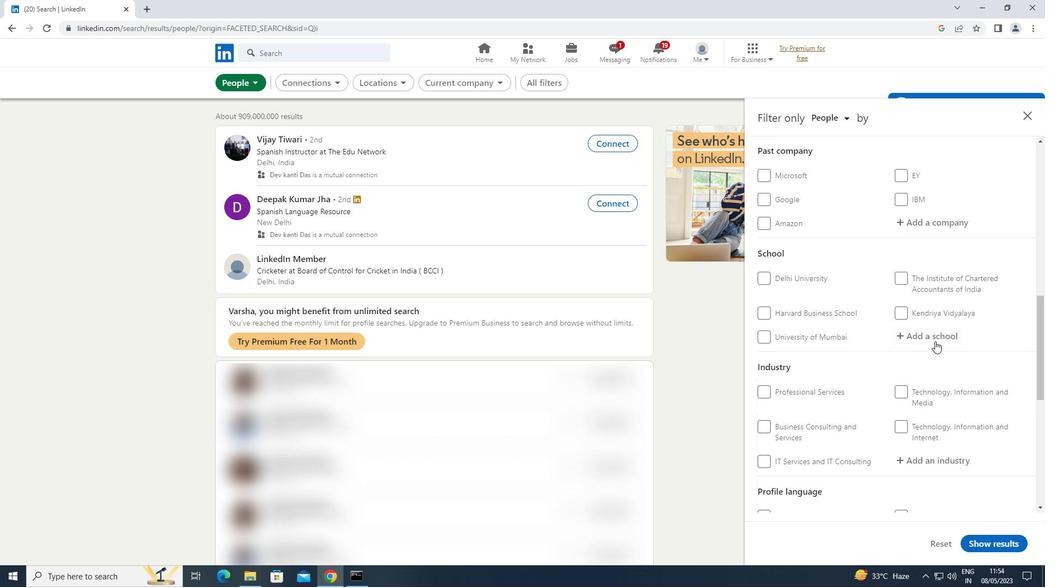 
Action: Mouse pressed left at (936, 334)
Screenshot: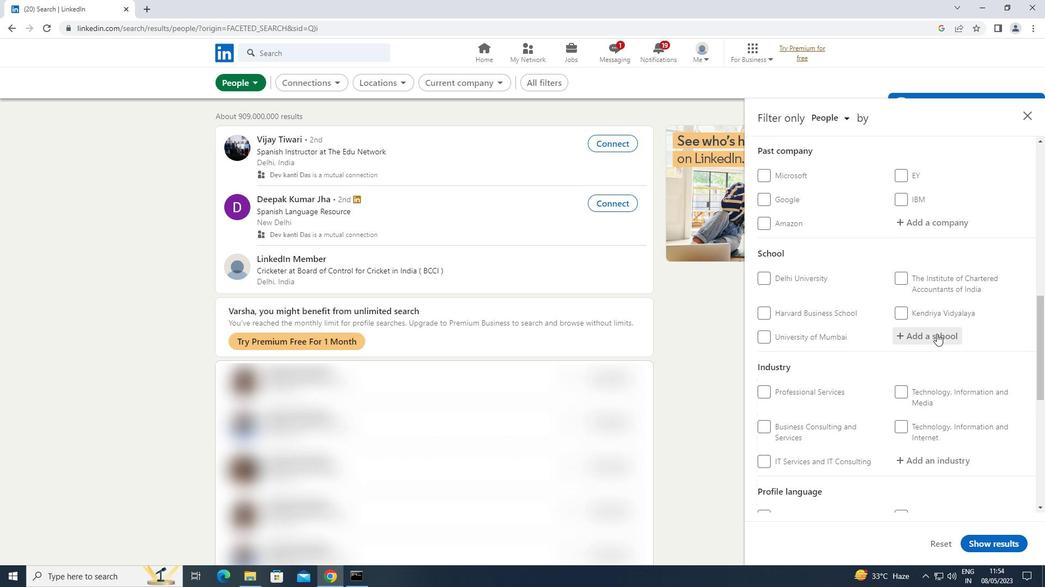 
Action: Key pressed <Key.shift>RV<Key.space>
Screenshot: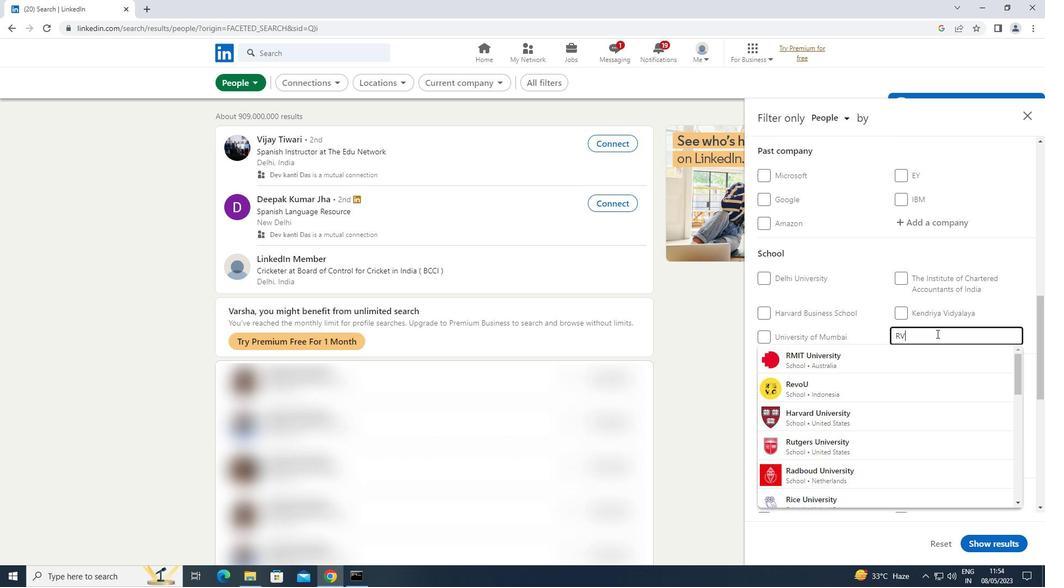 
Action: Mouse moved to (902, 360)
Screenshot: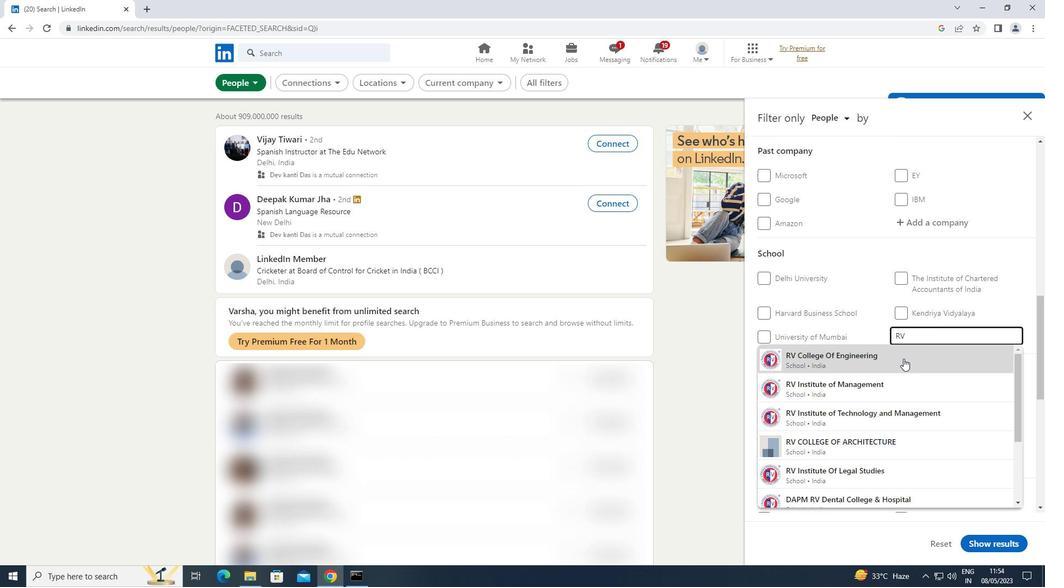 
Action: Mouse pressed left at (902, 360)
Screenshot: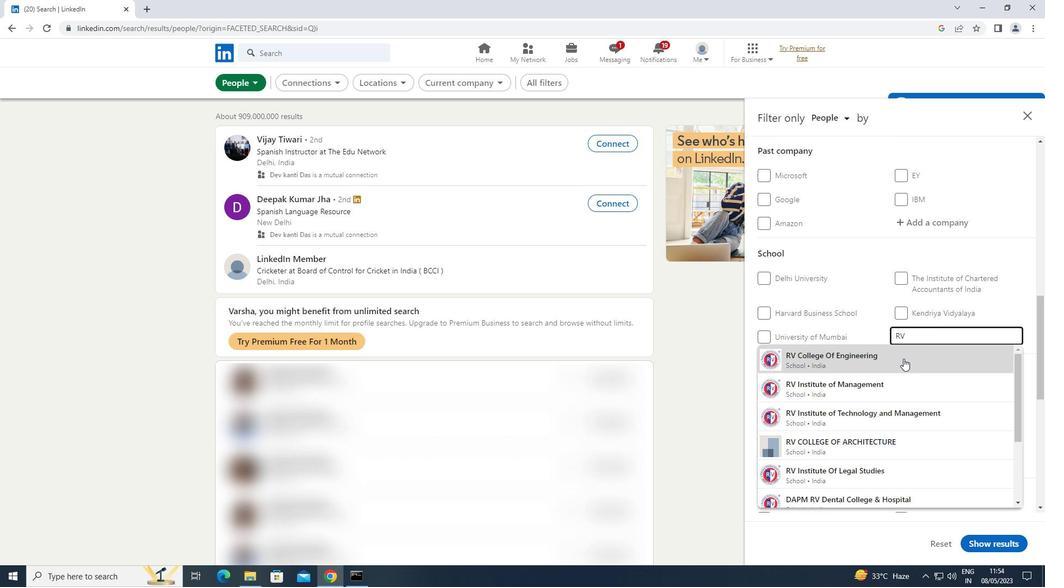 
Action: Mouse scrolled (902, 359) with delta (0, 0)
Screenshot: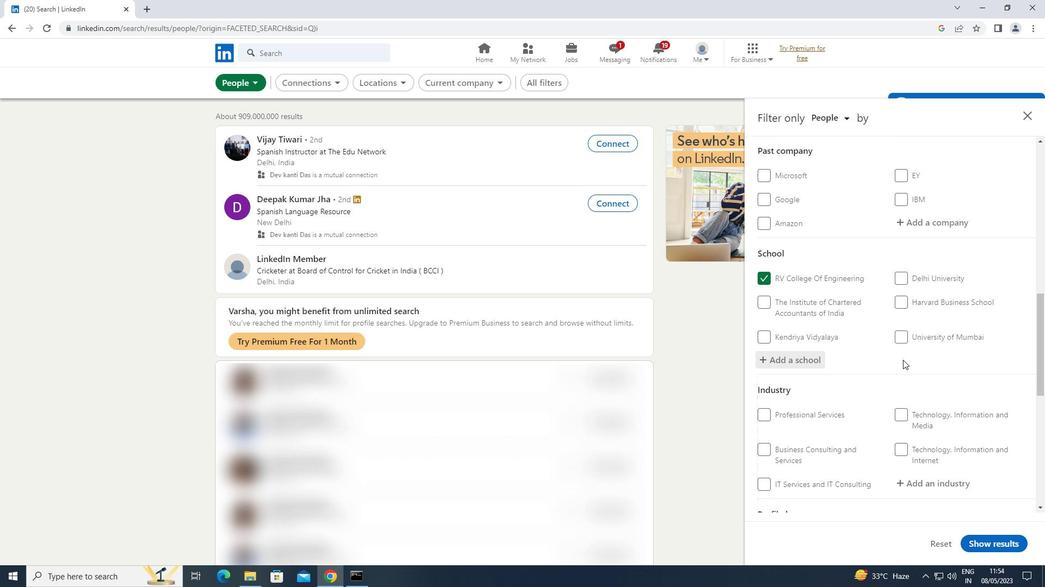 
Action: Mouse scrolled (902, 359) with delta (0, 0)
Screenshot: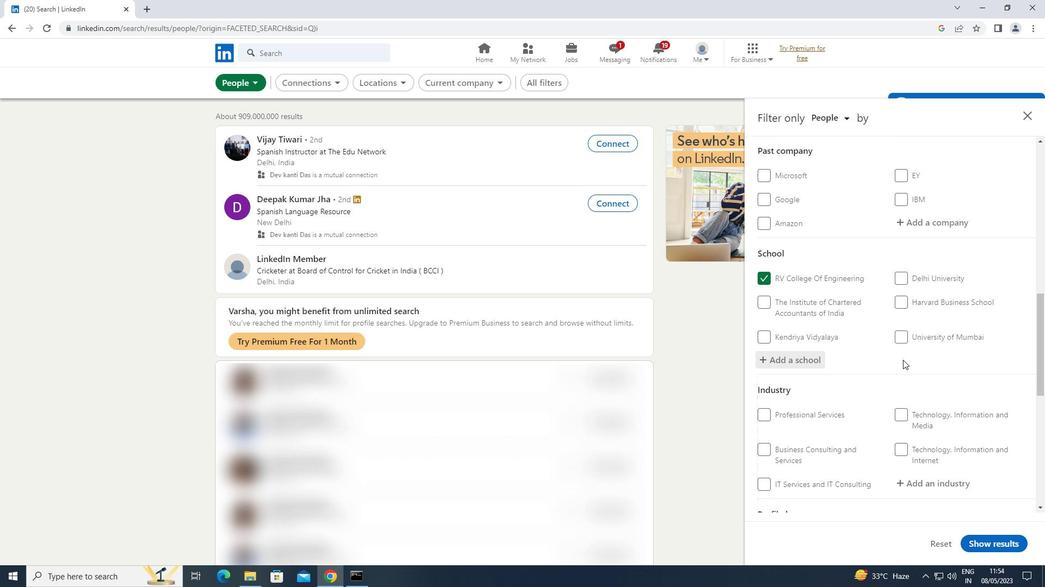 
Action: Mouse moved to (920, 372)
Screenshot: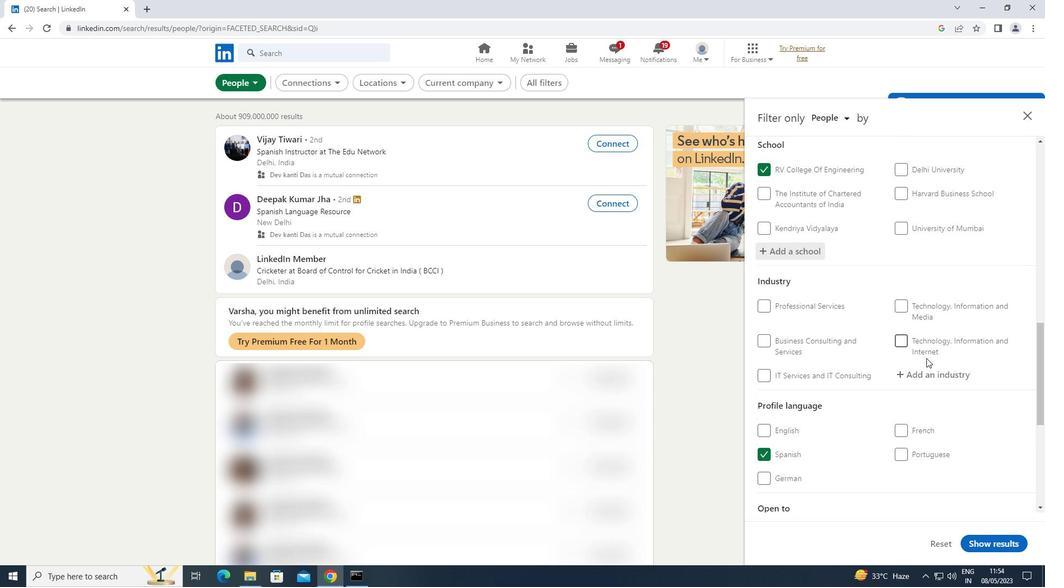
Action: Mouse pressed left at (920, 372)
Screenshot: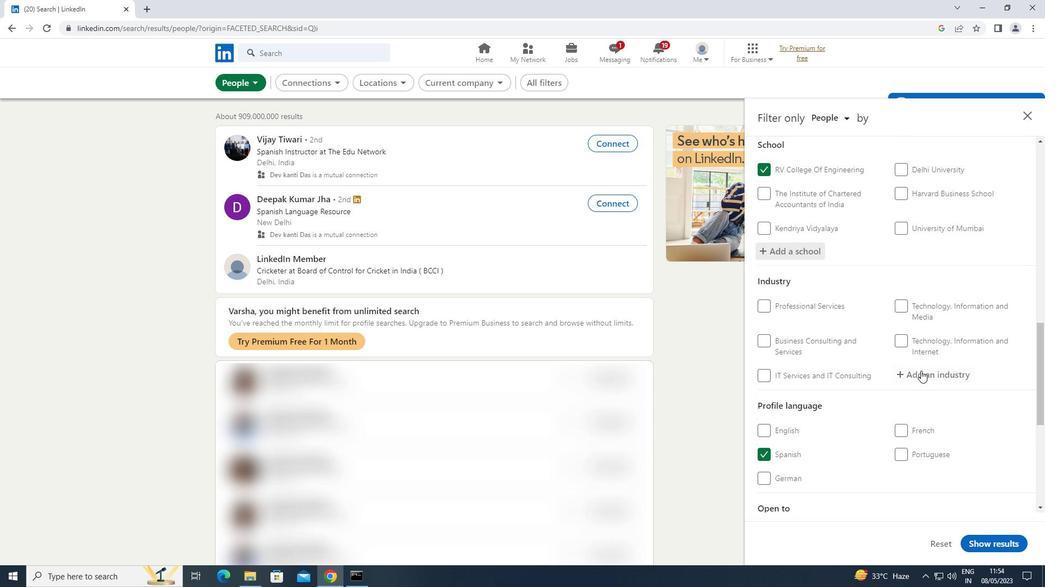 
Action: Mouse moved to (919, 372)
Screenshot: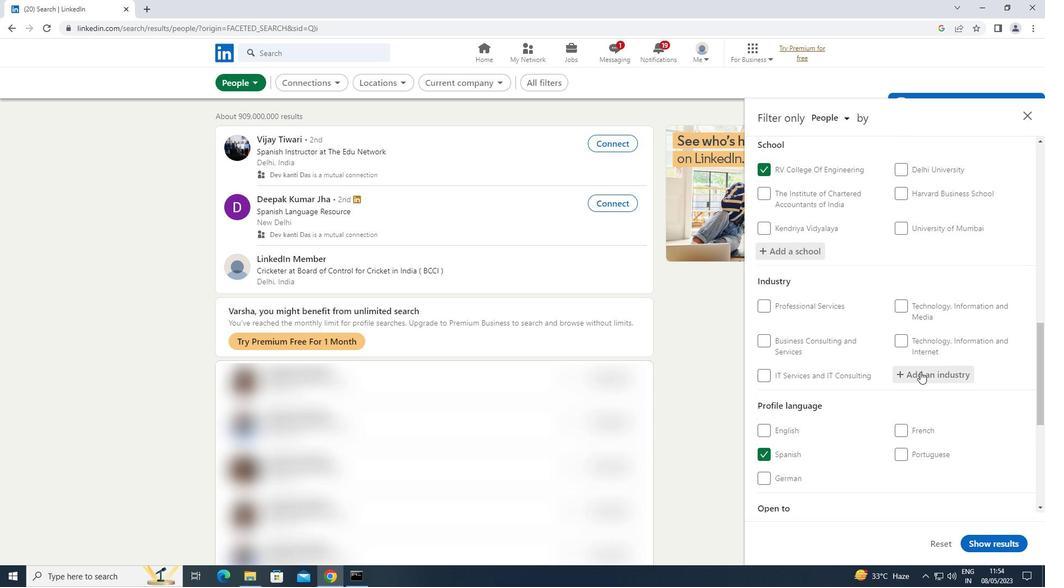 
Action: Key pressed <Key.shift>DIGITAL
Screenshot: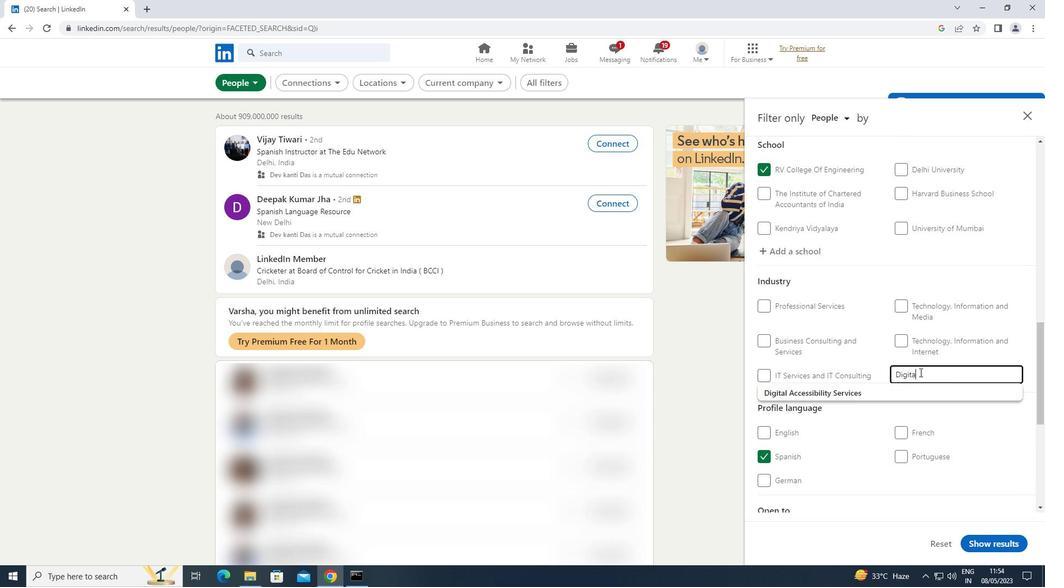 
Action: Mouse moved to (868, 391)
Screenshot: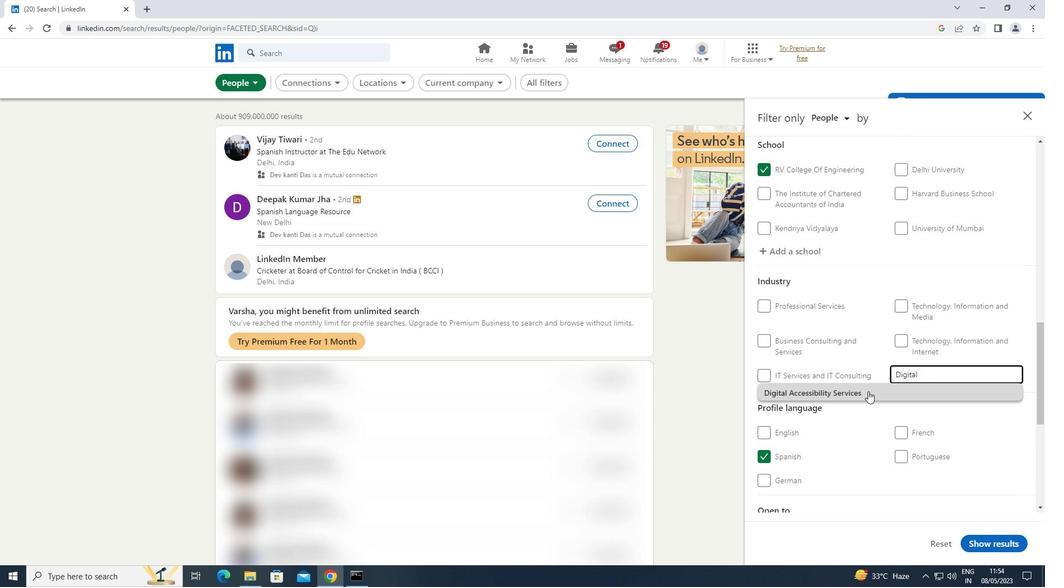 
Action: Mouse pressed left at (868, 391)
Screenshot: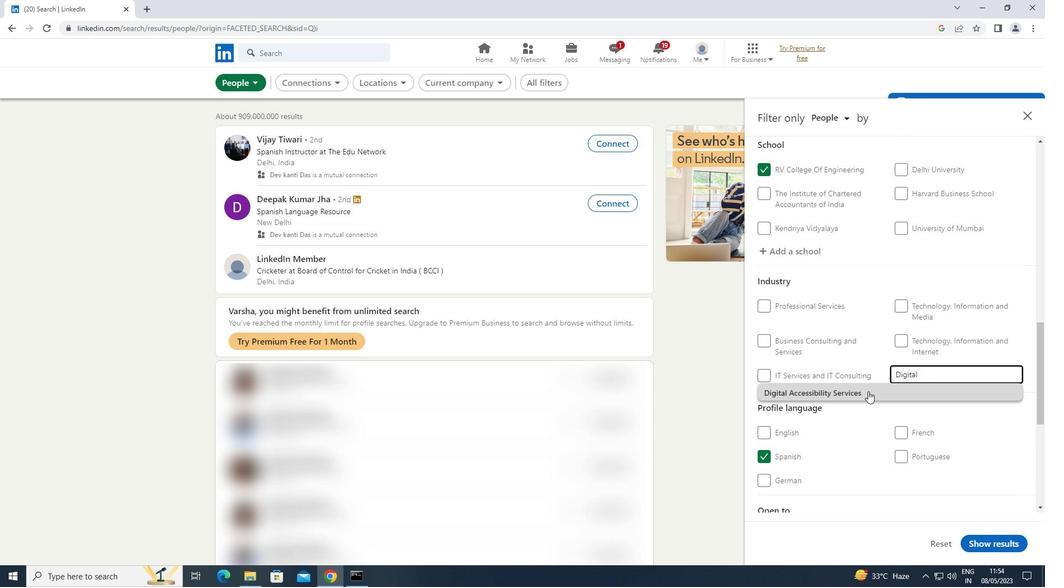 
Action: Mouse moved to (868, 390)
Screenshot: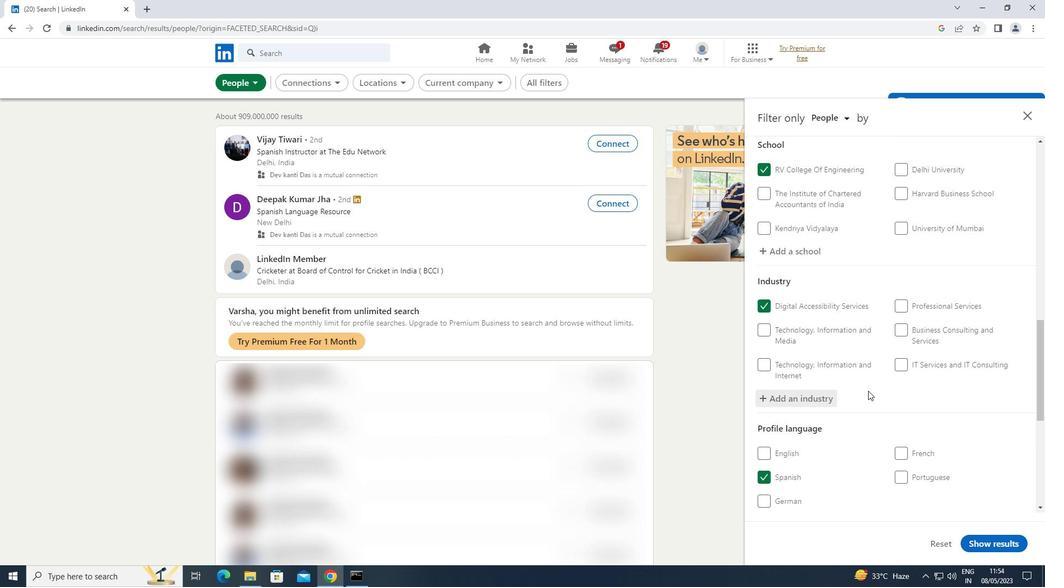 
Action: Mouse scrolled (868, 390) with delta (0, 0)
Screenshot: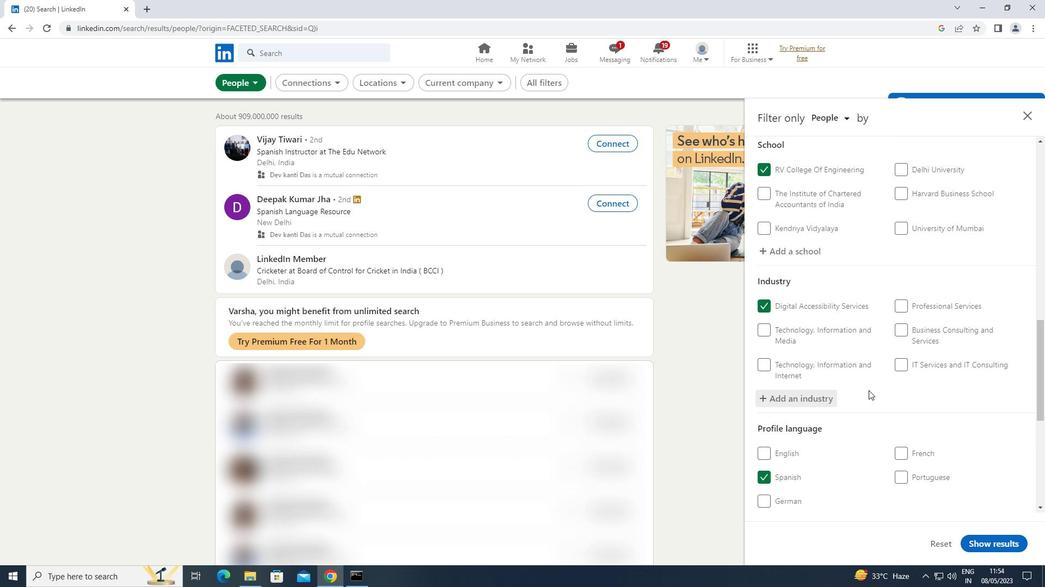
Action: Mouse scrolled (868, 390) with delta (0, 0)
Screenshot: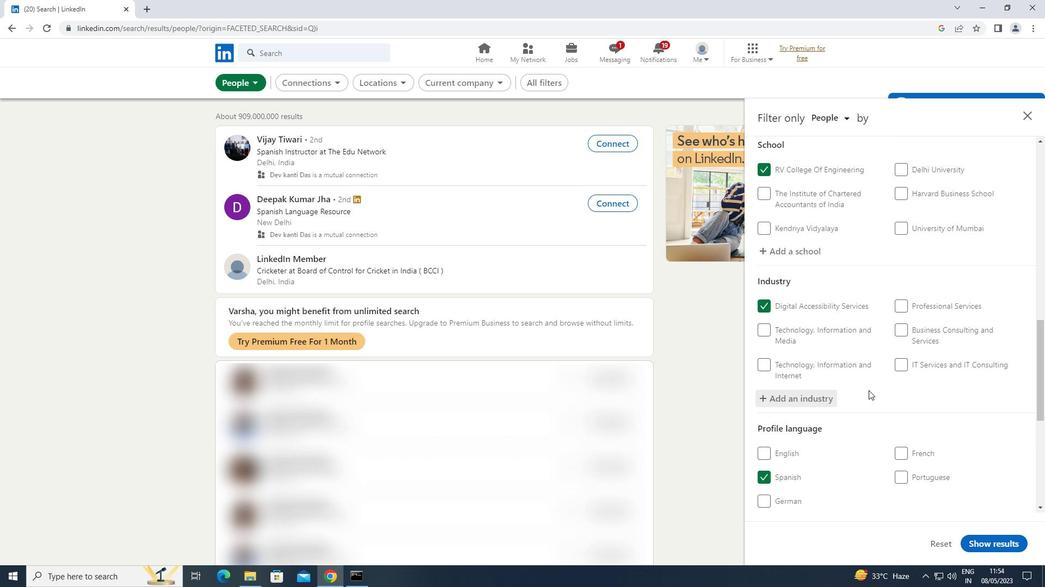 
Action: Mouse scrolled (868, 390) with delta (0, 0)
Screenshot: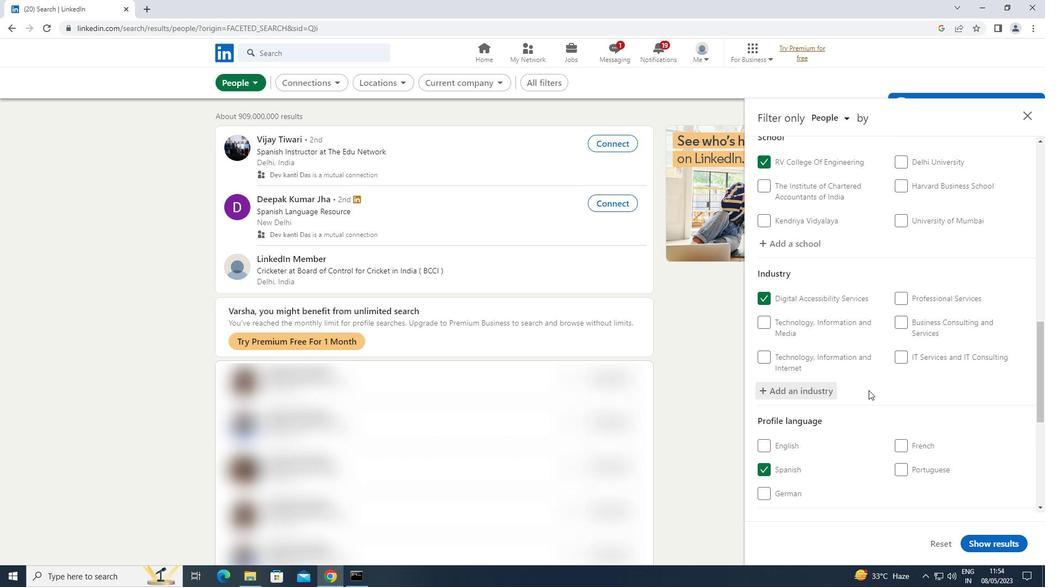 
Action: Mouse scrolled (868, 390) with delta (0, 0)
Screenshot: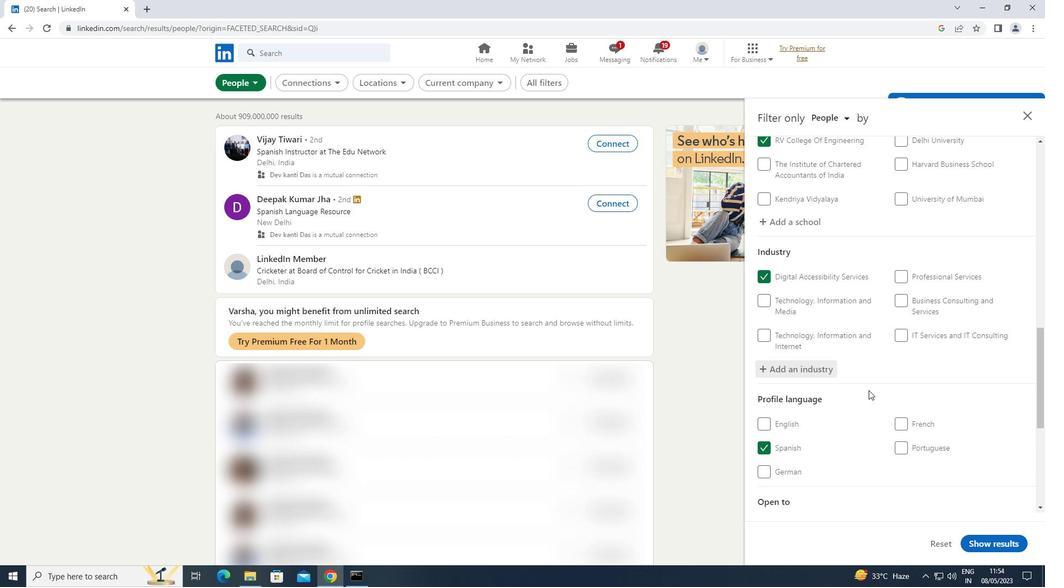 
Action: Mouse moved to (945, 450)
Screenshot: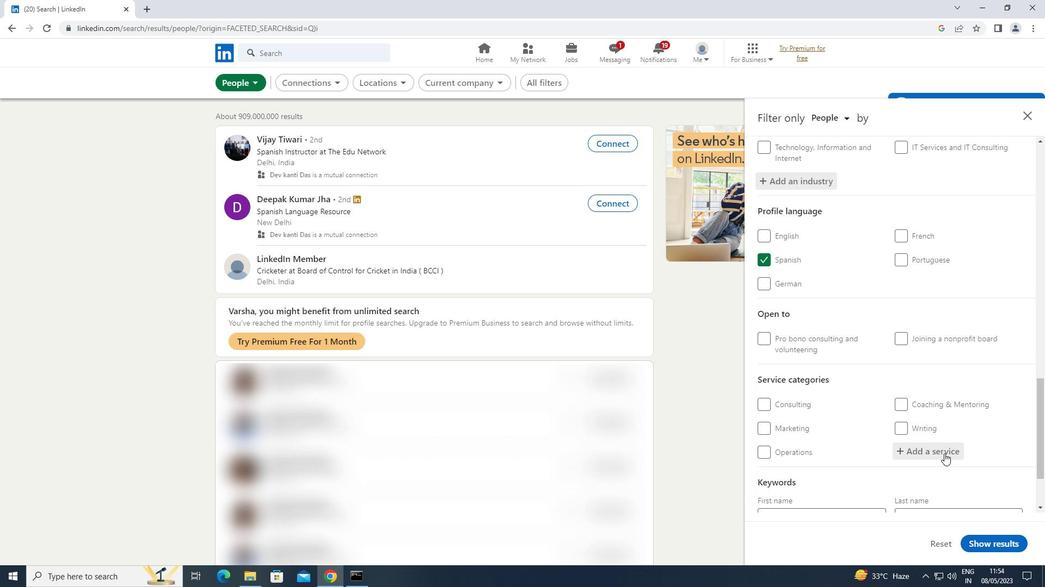 
Action: Mouse pressed left at (945, 450)
Screenshot: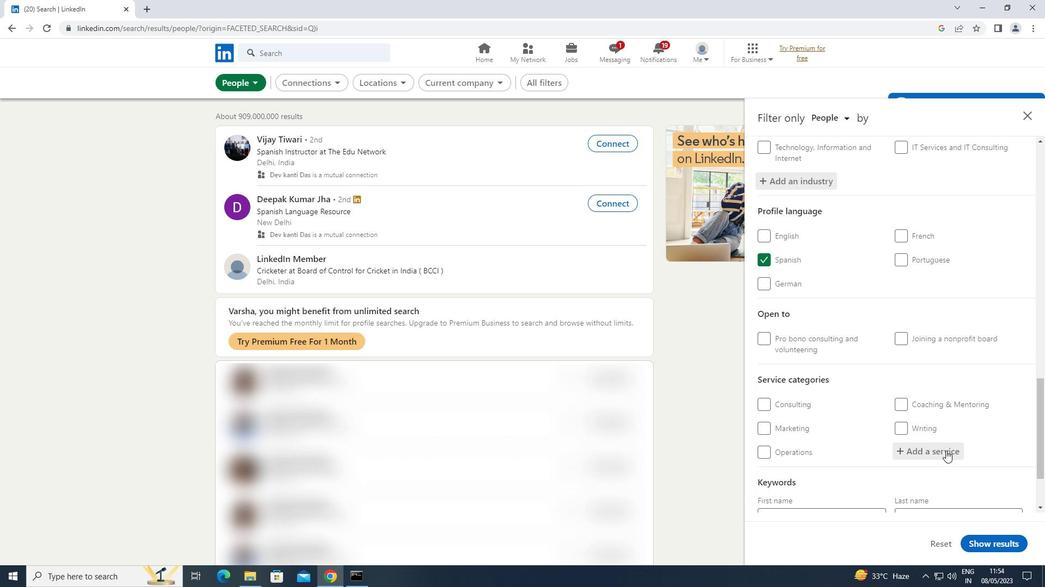 
Action: Mouse moved to (944, 449)
Screenshot: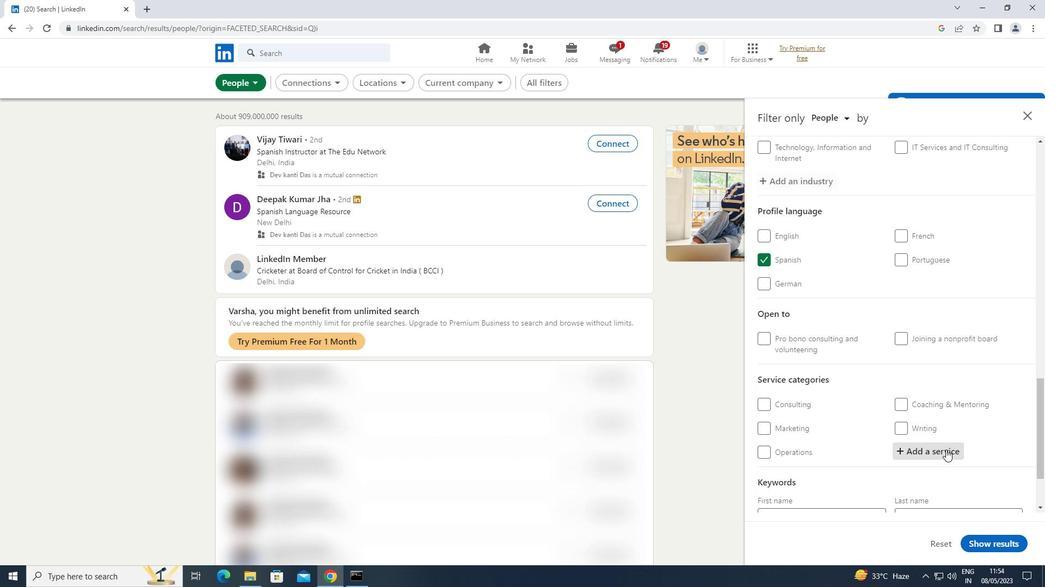 
Action: Key pressed <Key.shift>BANKRUPT
Screenshot: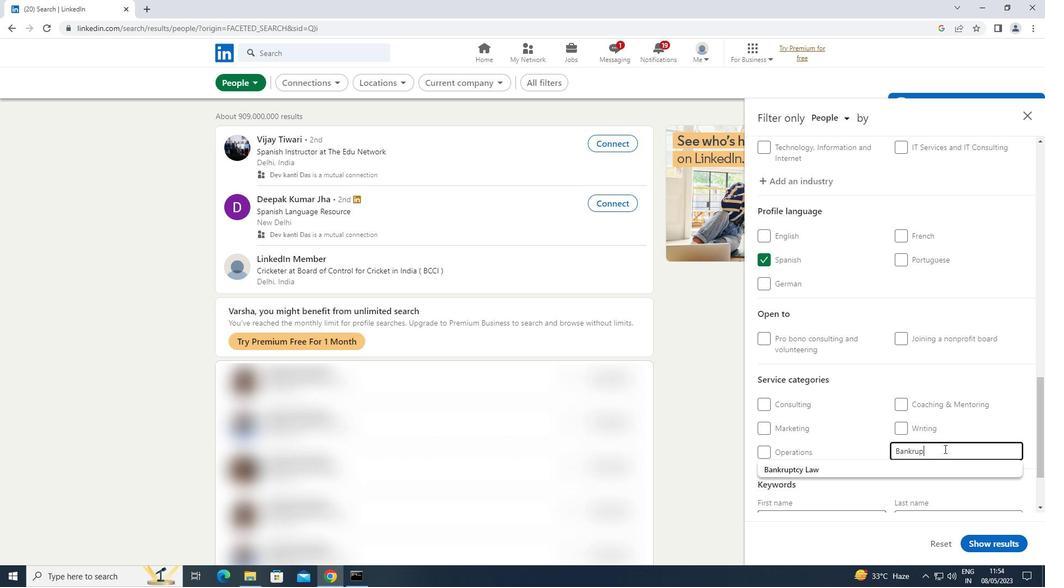 
Action: Mouse moved to (857, 467)
Screenshot: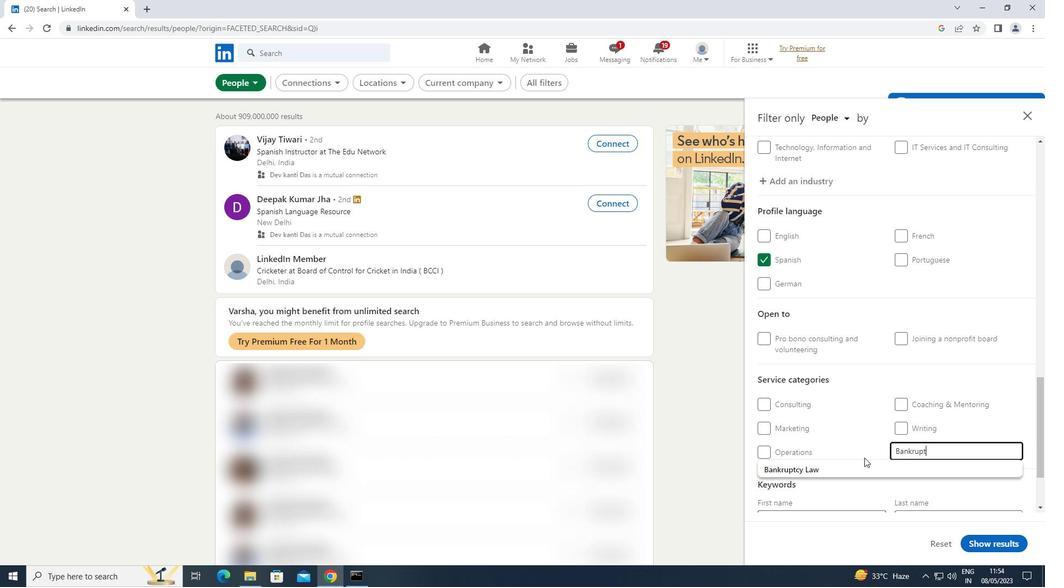 
Action: Mouse pressed left at (857, 467)
Screenshot: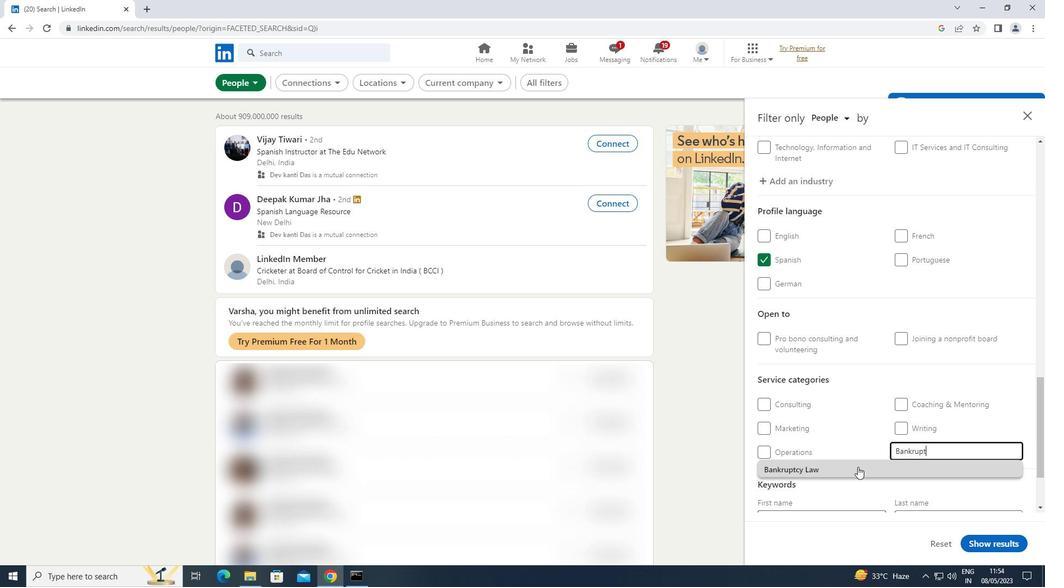 
Action: Mouse scrolled (857, 467) with delta (0, 0)
Screenshot: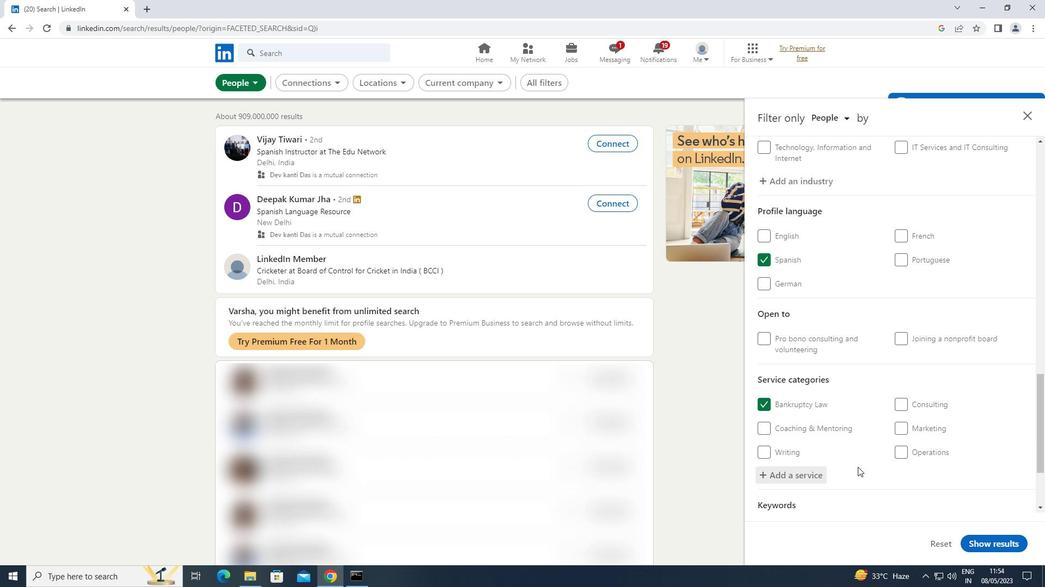
Action: Mouse scrolled (857, 467) with delta (0, 0)
Screenshot: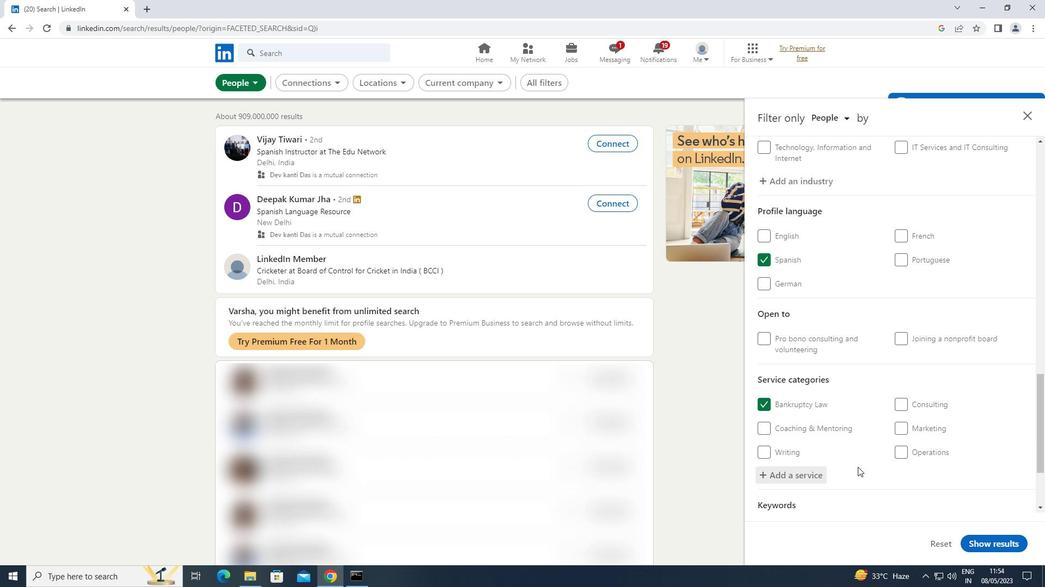 
Action: Mouse scrolled (857, 467) with delta (0, 0)
Screenshot: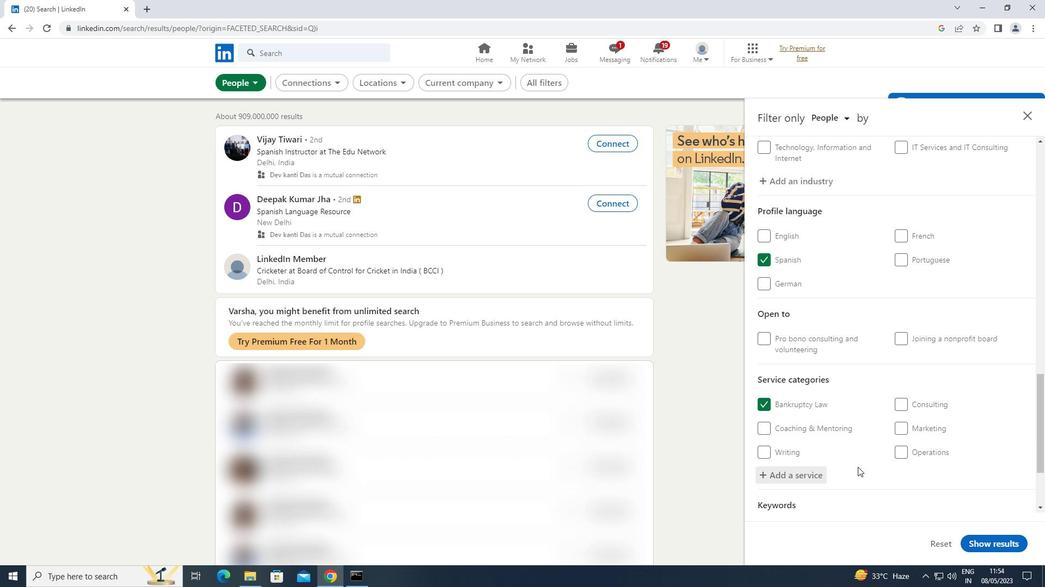 
Action: Mouse scrolled (857, 467) with delta (0, 0)
Screenshot: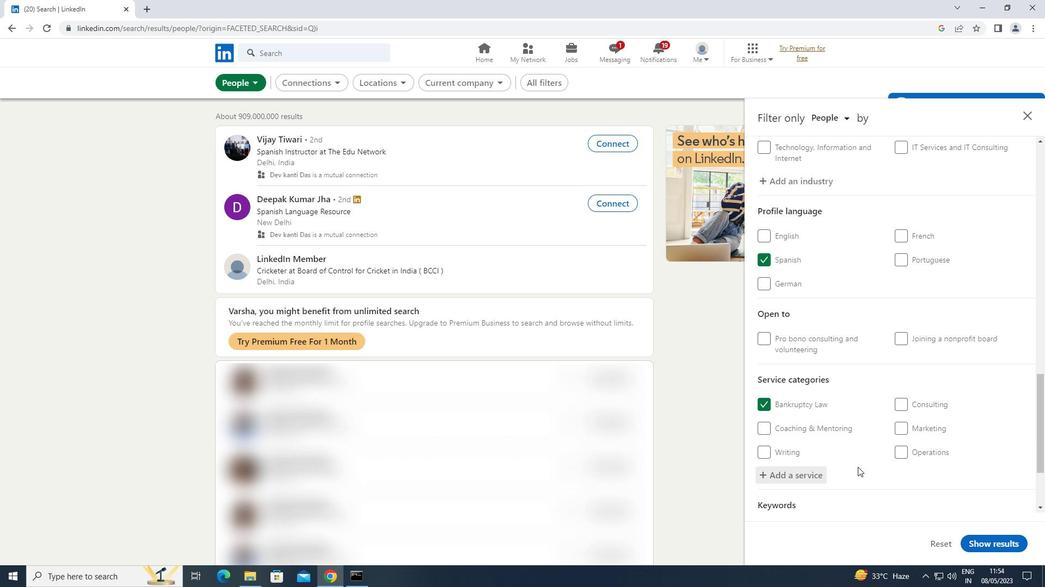 
Action: Mouse moved to (843, 468)
Screenshot: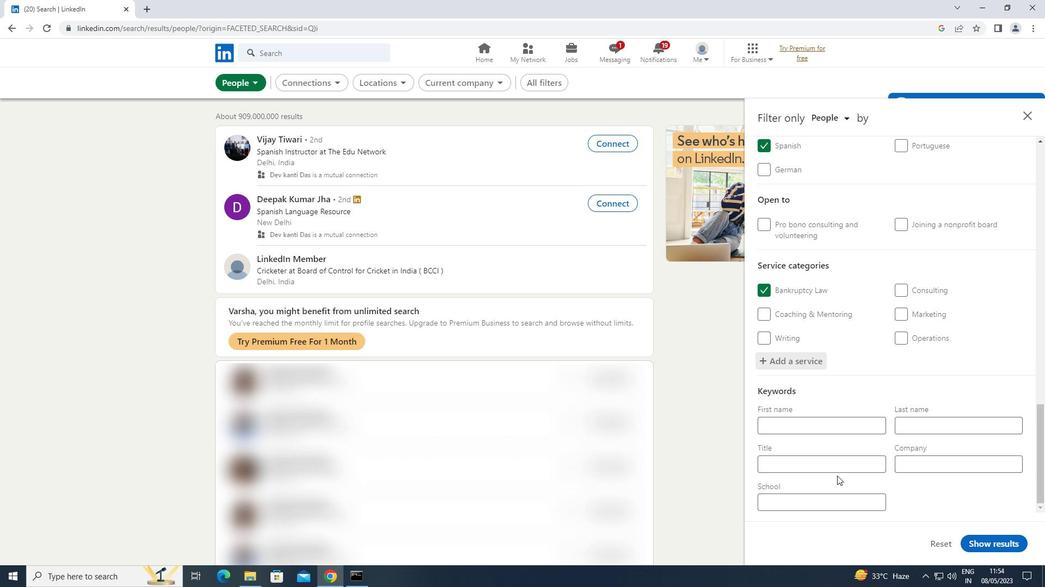 
Action: Mouse pressed left at (843, 468)
Screenshot: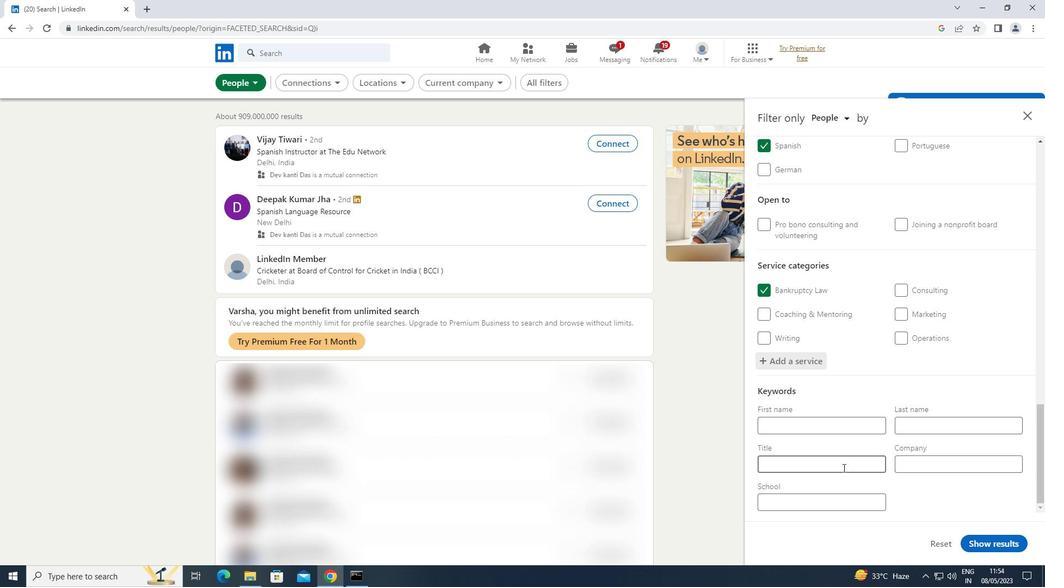 
Action: Key pressed <Key.shift>HOTEL<Key.space><Key.shift>RECEPTIONIST
Screenshot: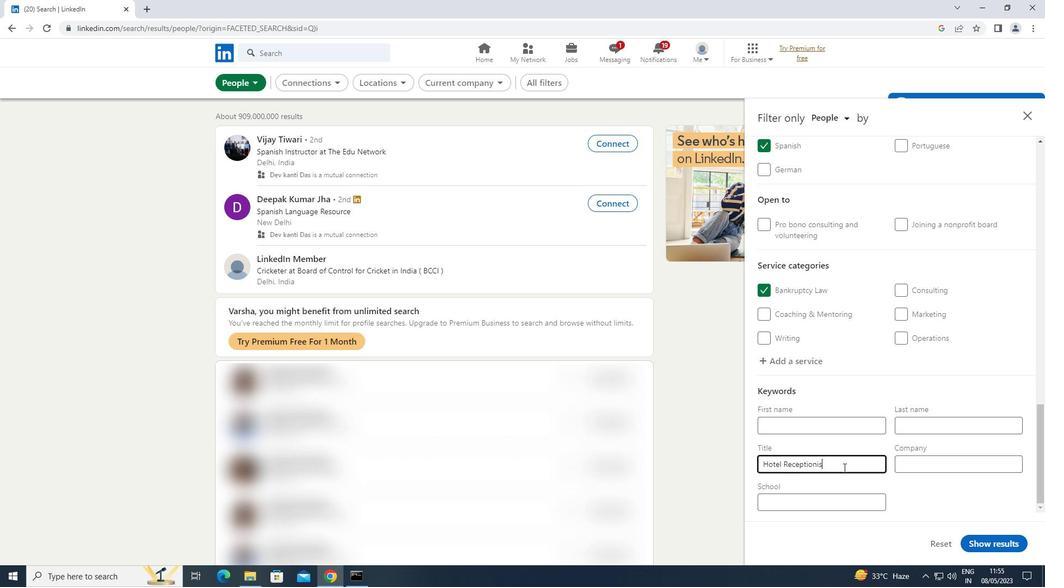 
Action: Mouse moved to (988, 543)
Screenshot: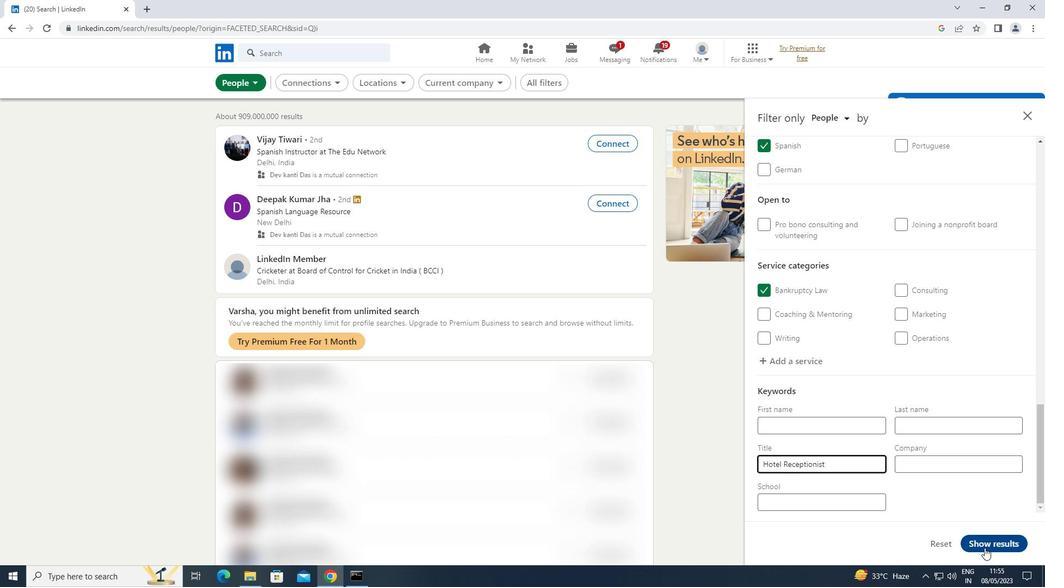 
Action: Mouse pressed left at (988, 543)
Screenshot: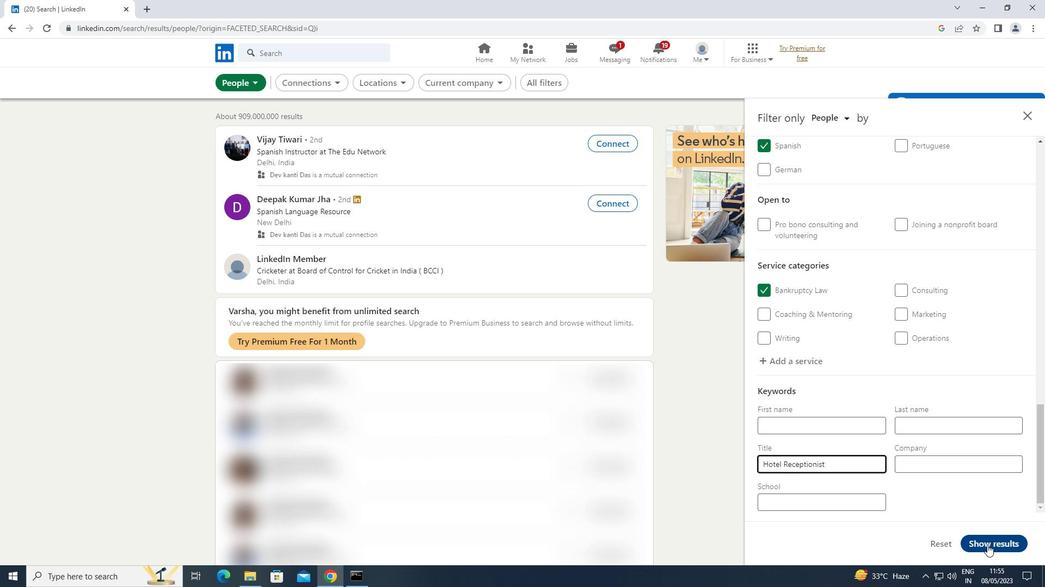 
